 Task: Check the average views per listing of hiking trails in the last 5 years.
Action: Mouse moved to (1086, 249)
Screenshot: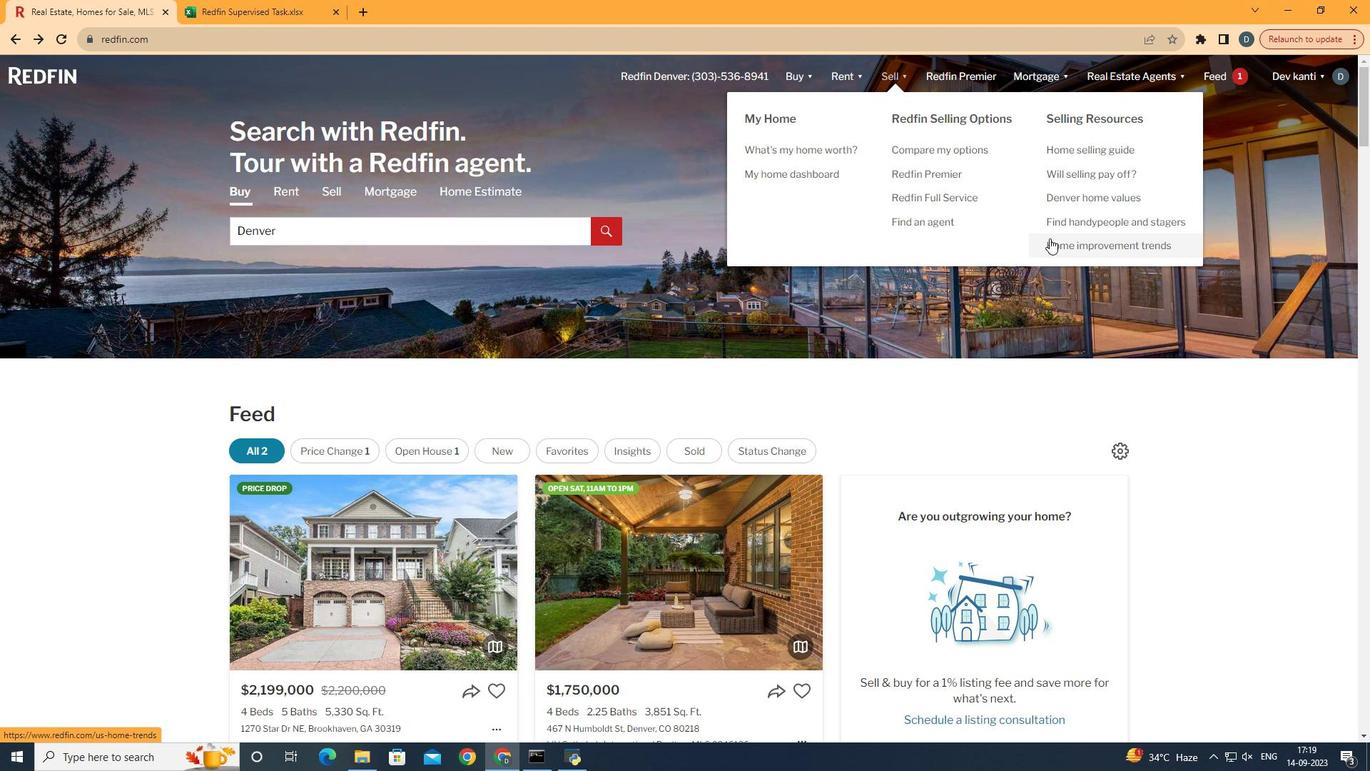 
Action: Mouse pressed left at (1086, 249)
Screenshot: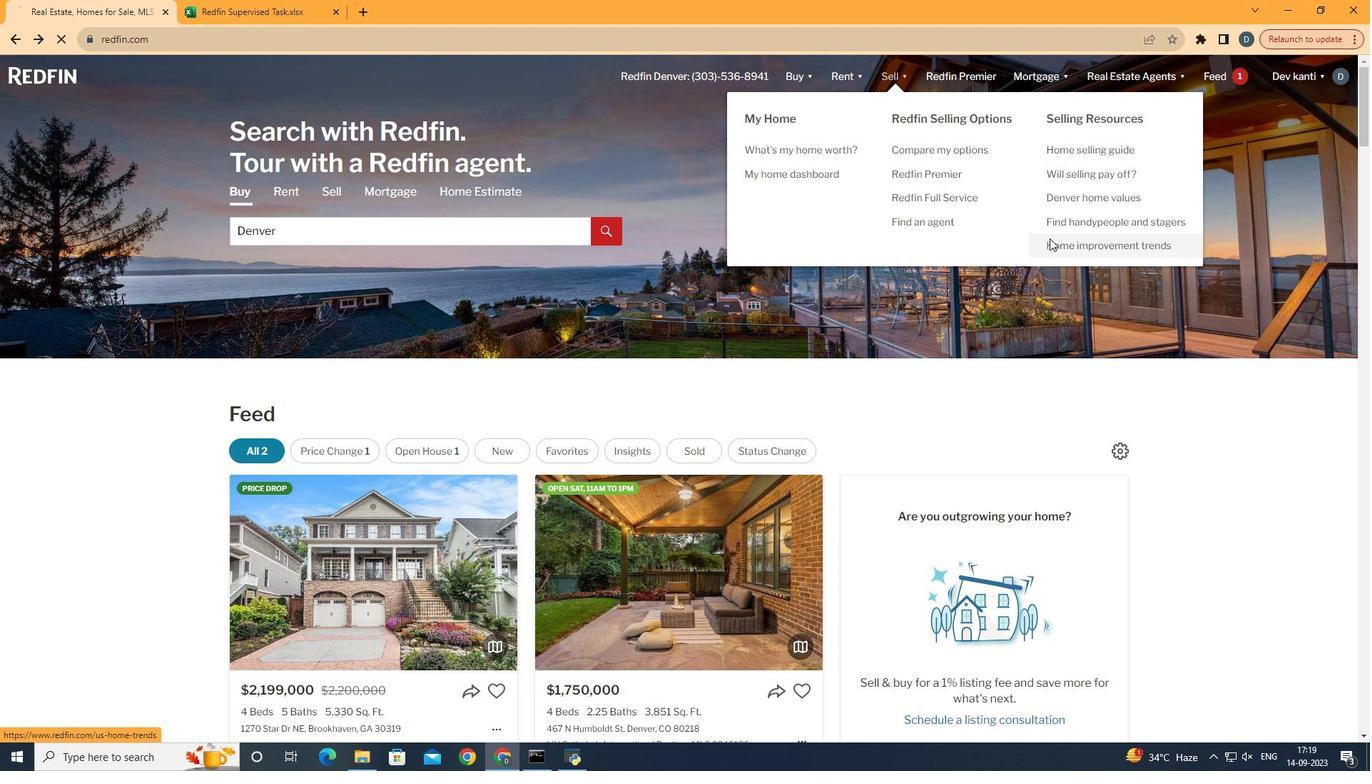 
Action: Mouse moved to (332, 279)
Screenshot: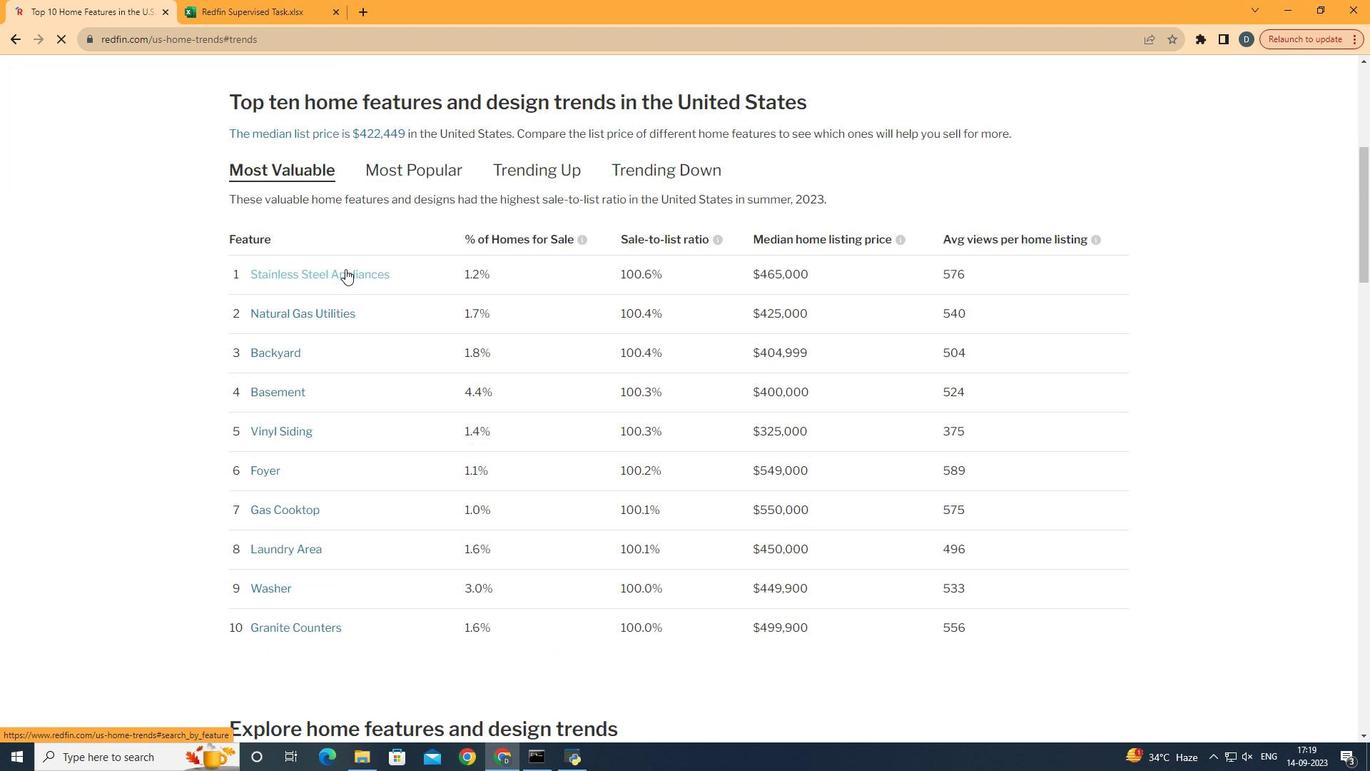 
Action: Mouse pressed left at (332, 279)
Screenshot: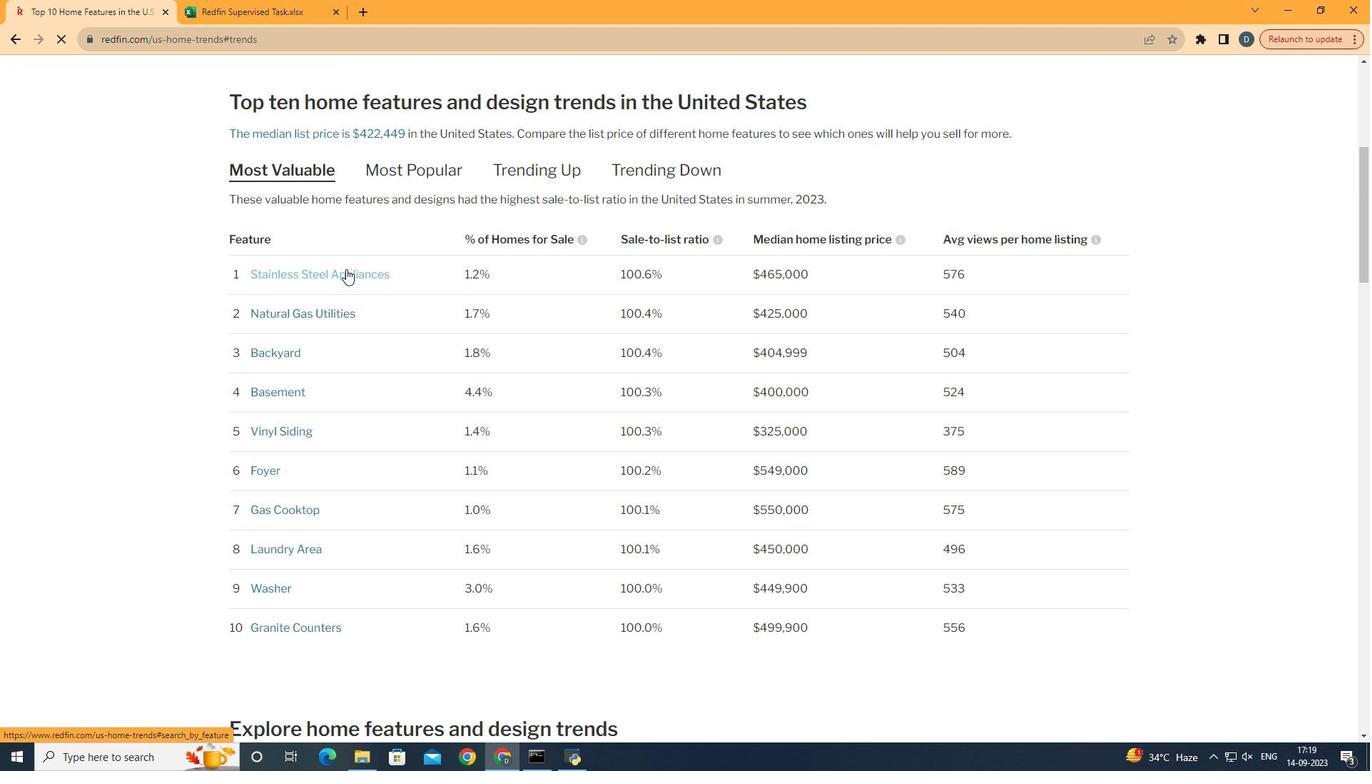
Action: Mouse moved to (486, 386)
Screenshot: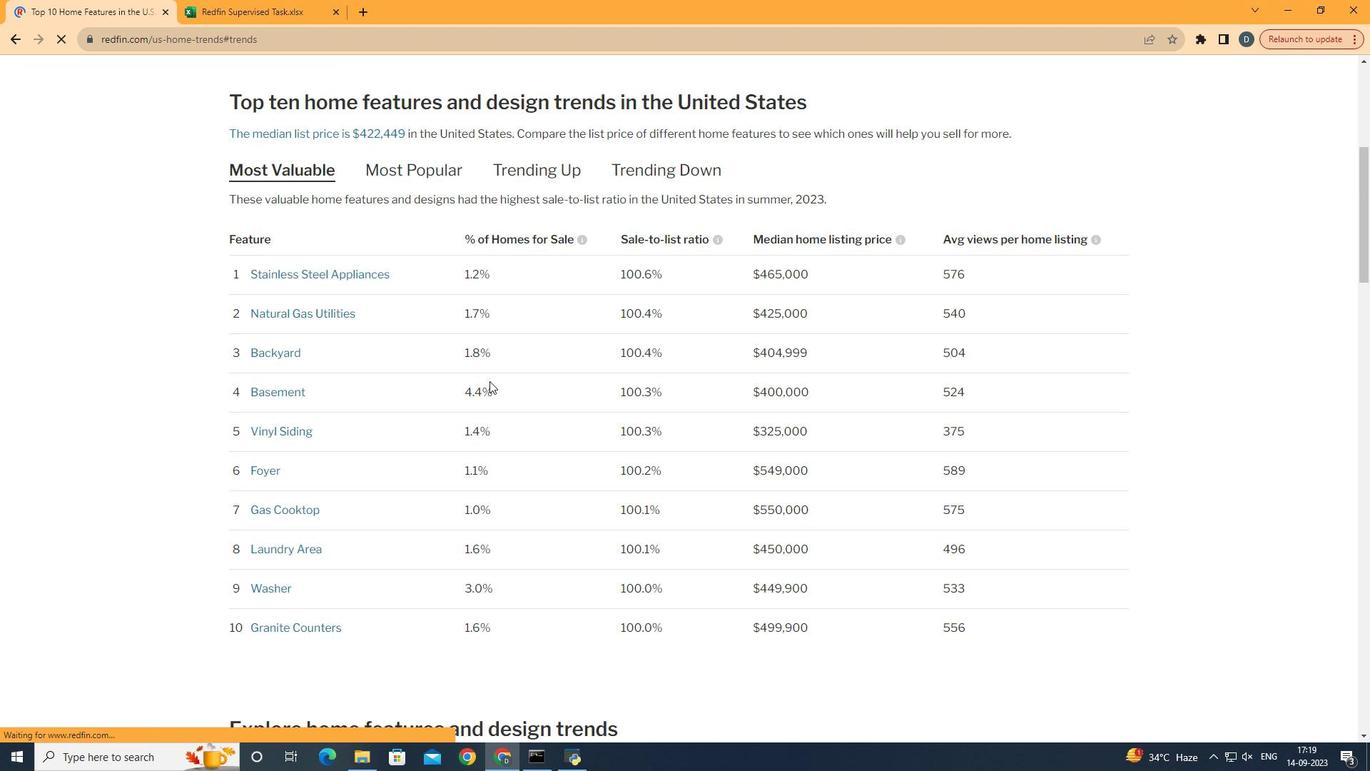 
Action: Mouse scrolled (486, 386) with delta (0, 0)
Screenshot: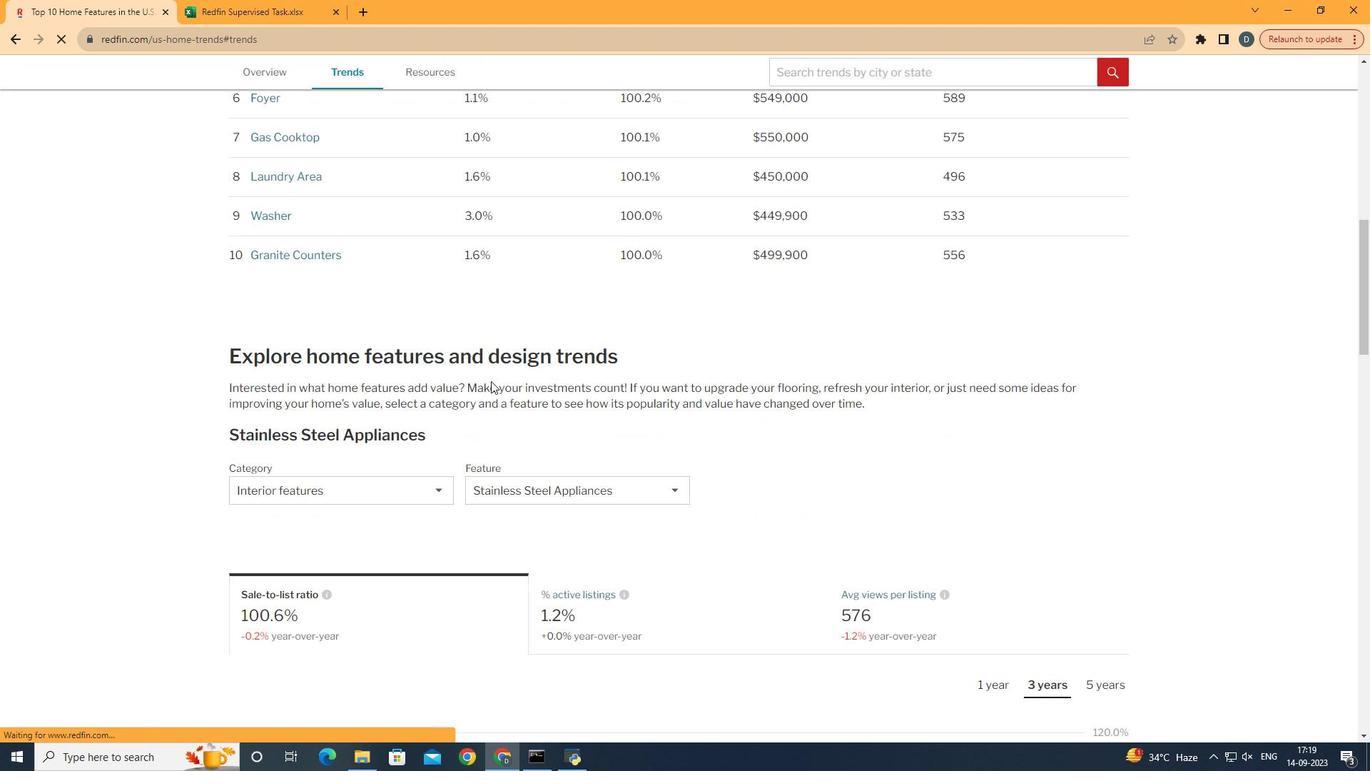 
Action: Mouse scrolled (486, 386) with delta (0, 0)
Screenshot: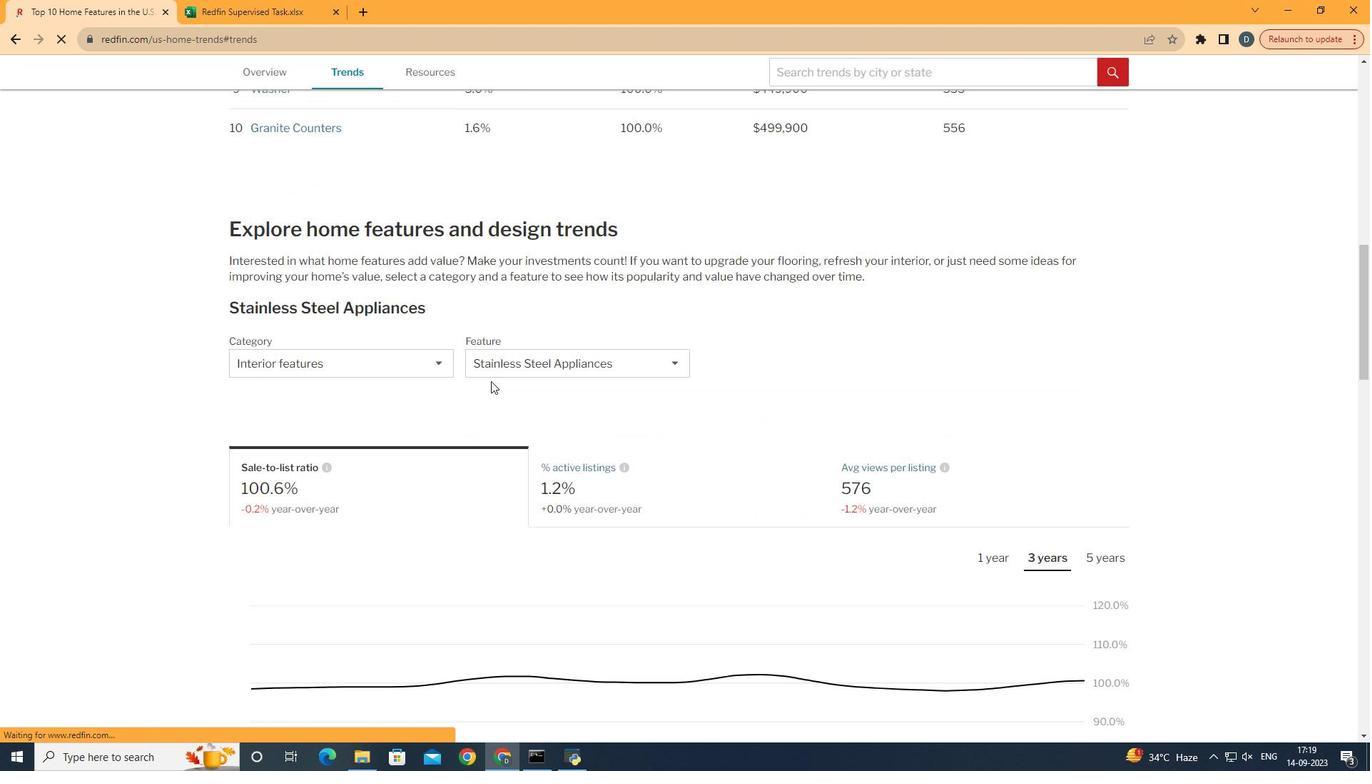 
Action: Mouse scrolled (486, 386) with delta (0, 0)
Screenshot: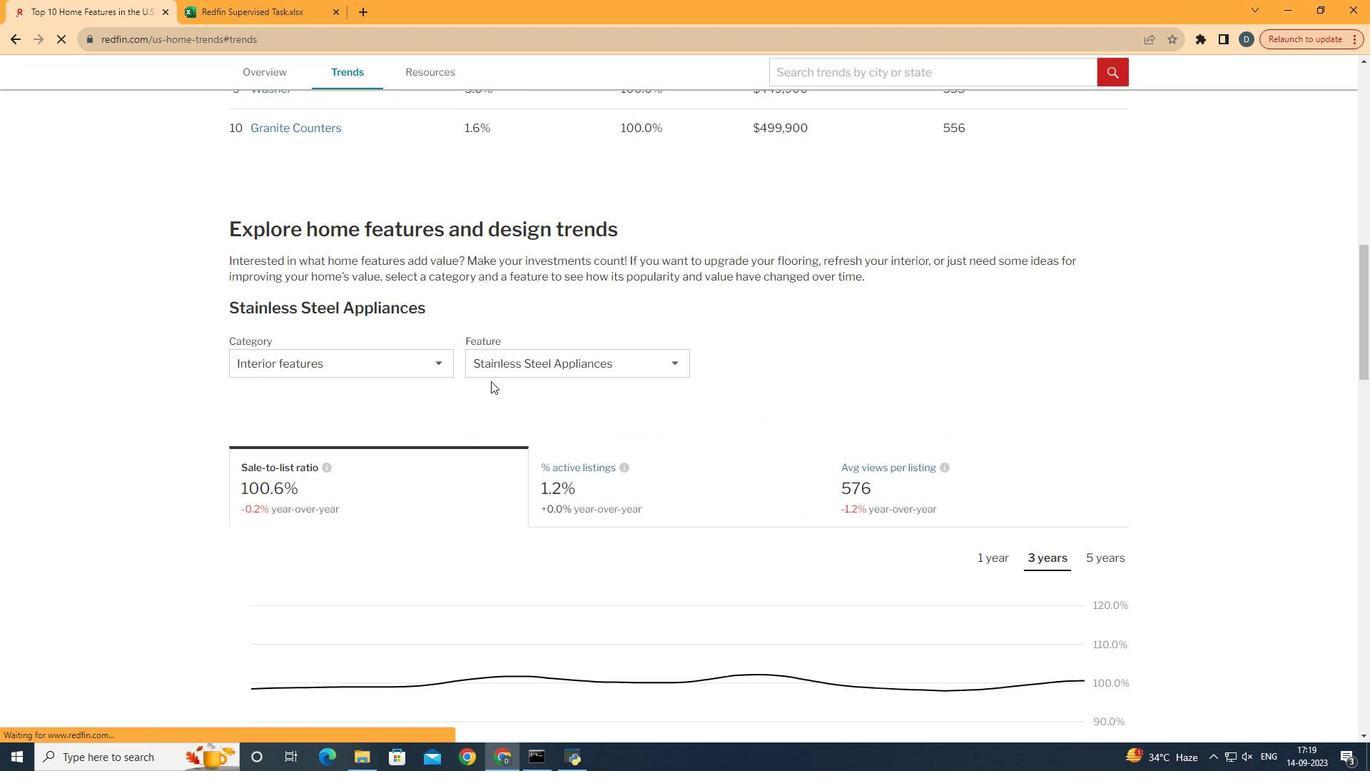 
Action: Mouse moved to (486, 386)
Screenshot: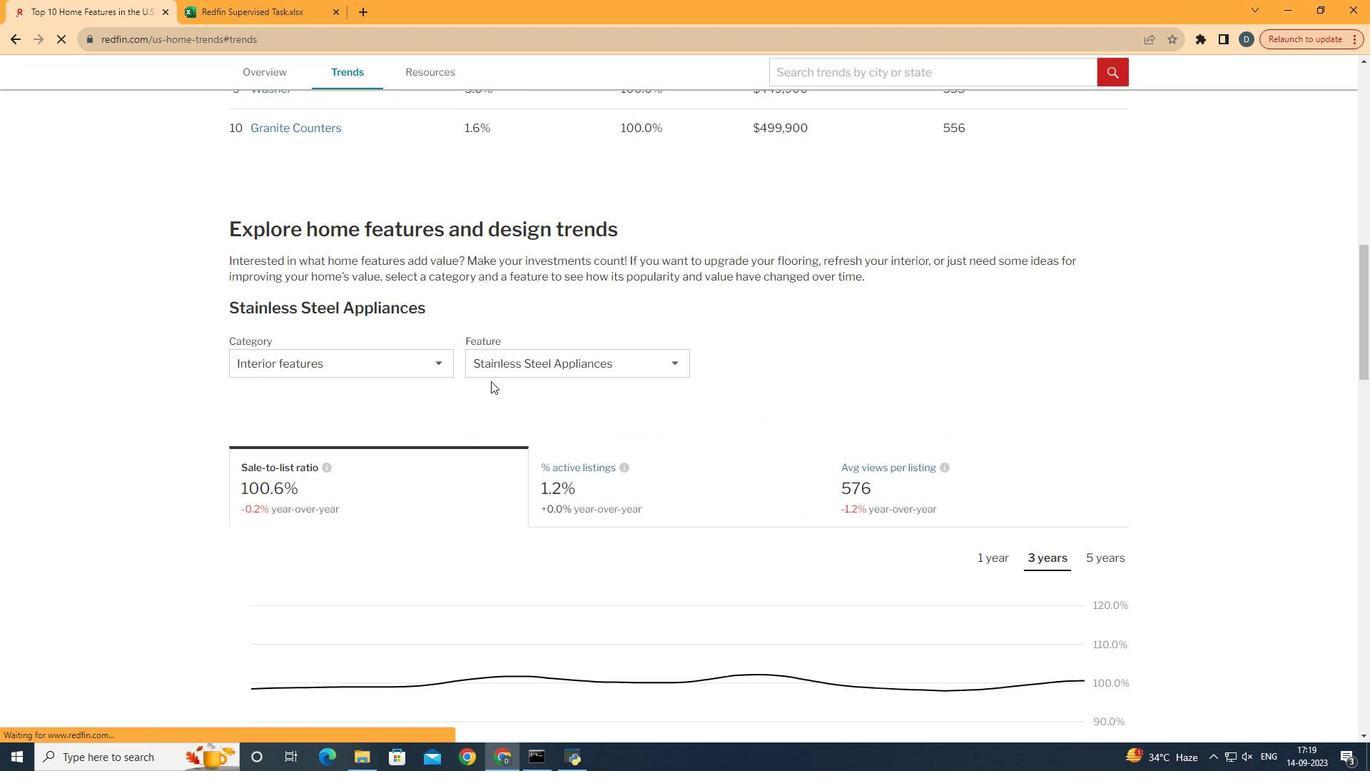 
Action: Mouse scrolled (486, 386) with delta (0, 0)
Screenshot: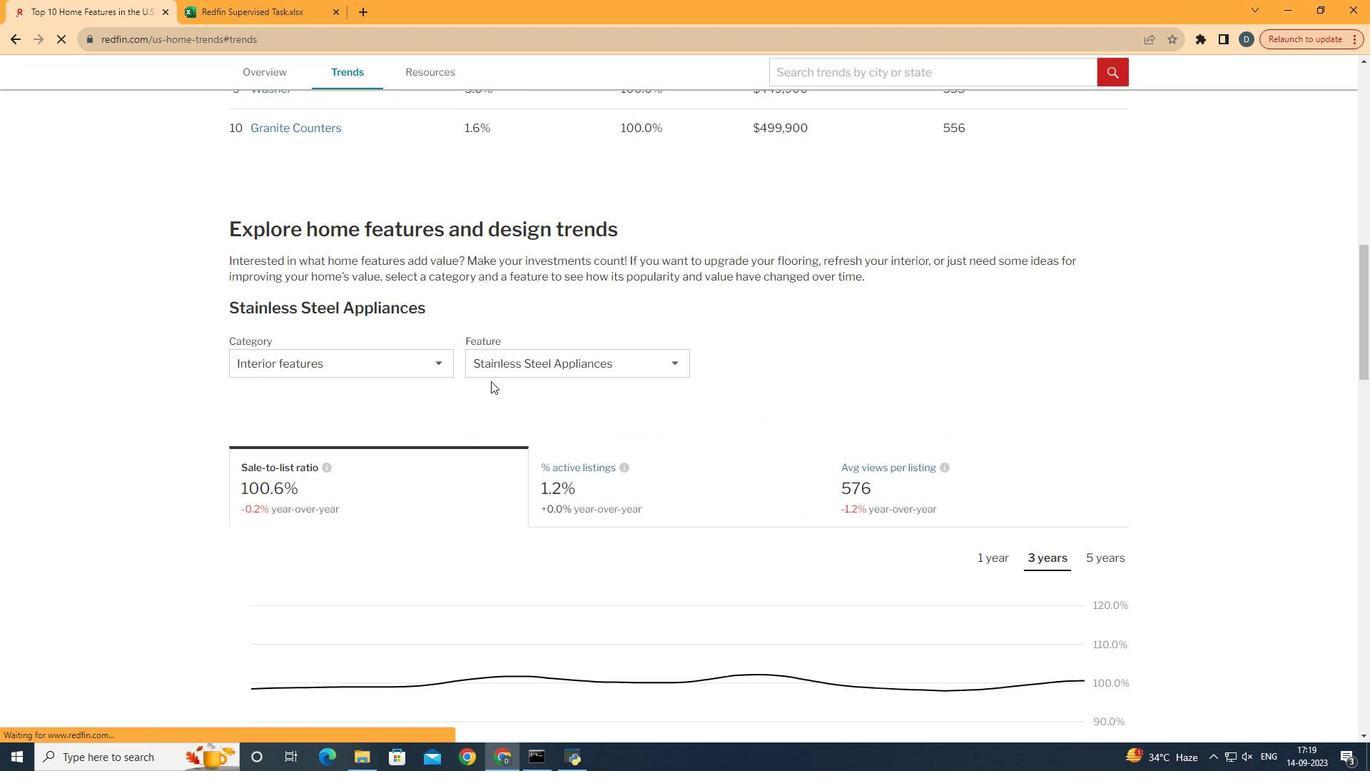 
Action: Mouse scrolled (486, 386) with delta (0, 0)
Screenshot: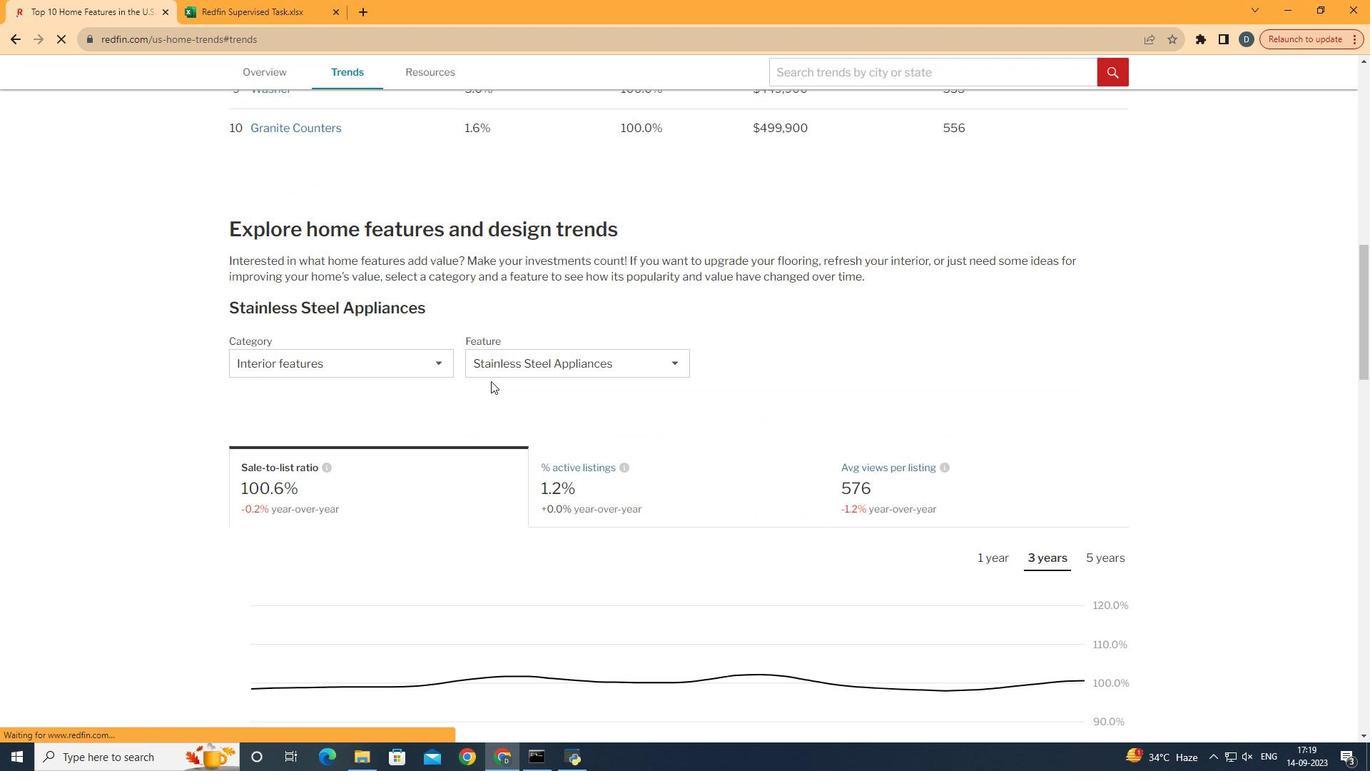 
Action: Mouse moved to (486, 386)
Screenshot: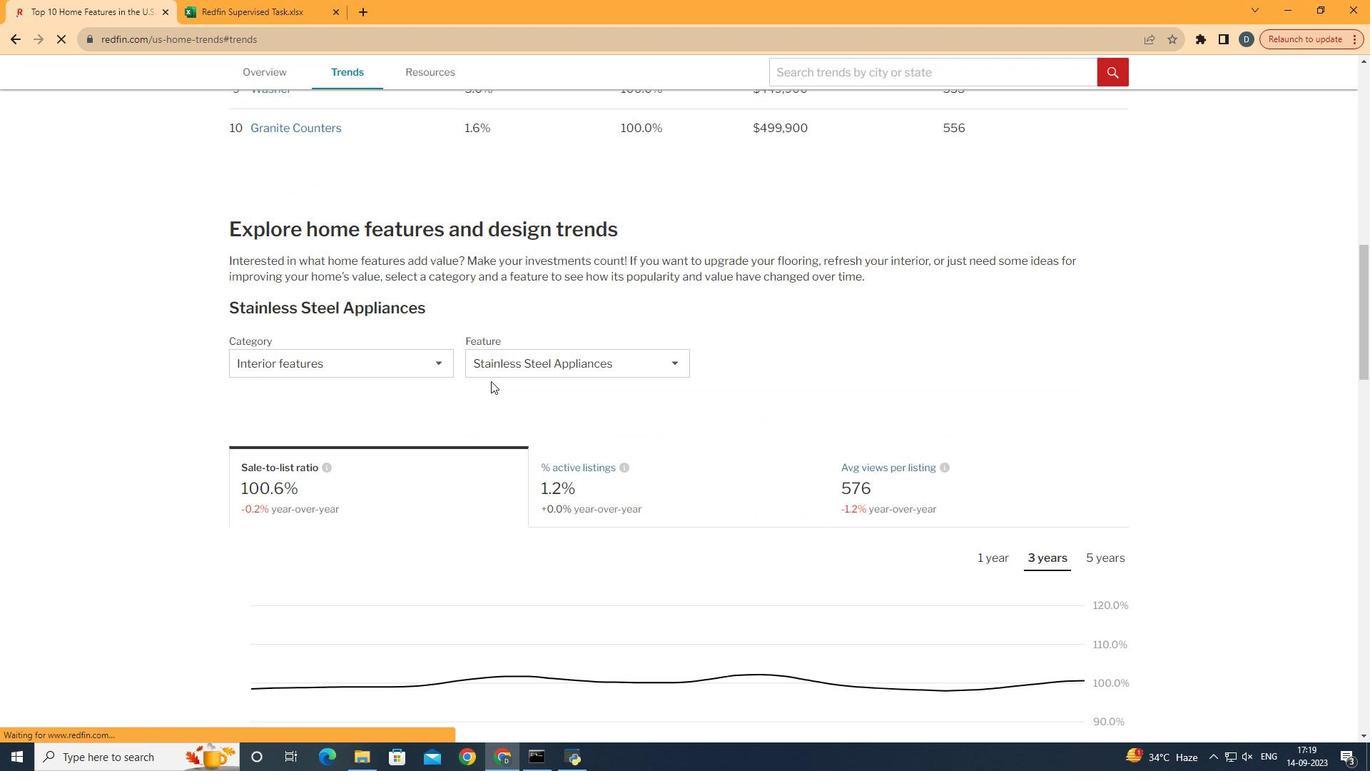 
Action: Mouse scrolled (486, 386) with delta (0, 0)
Screenshot: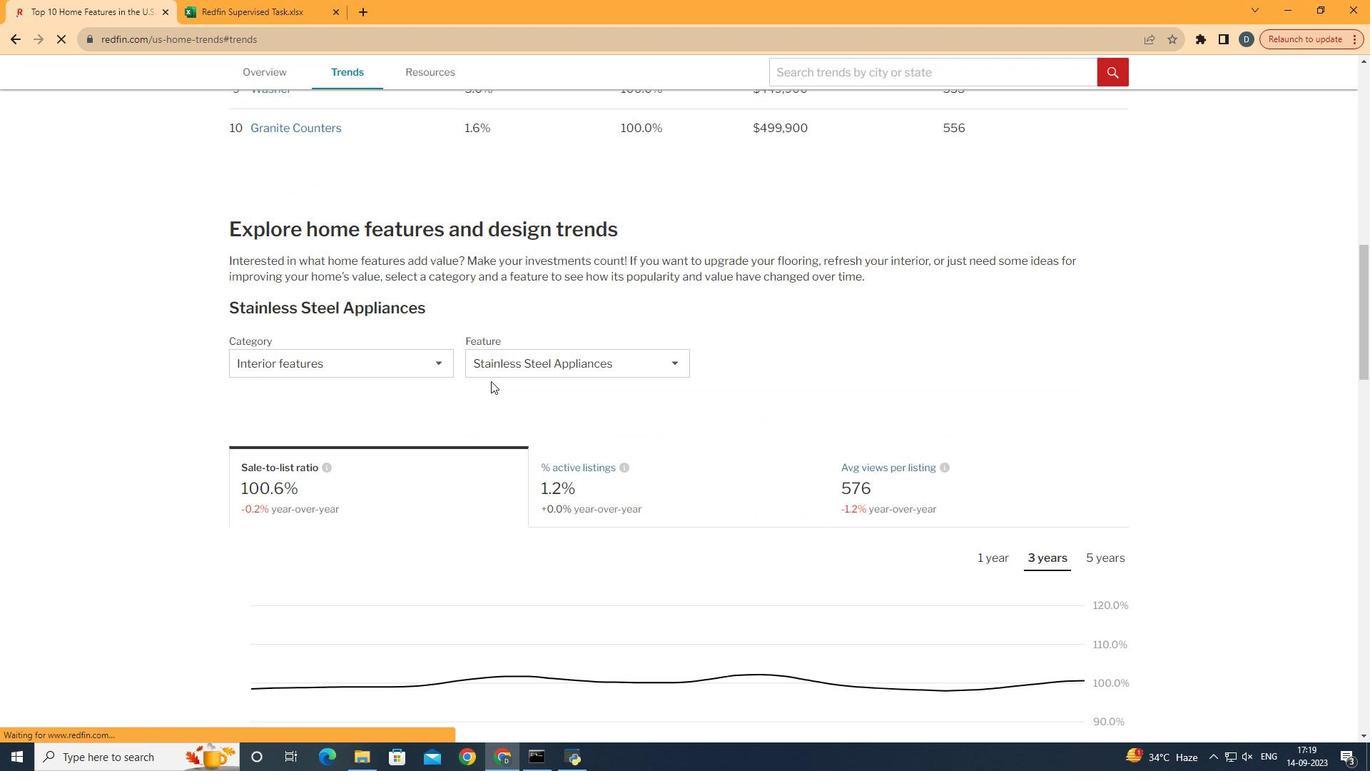
Action: Mouse scrolled (486, 386) with delta (0, 0)
Screenshot: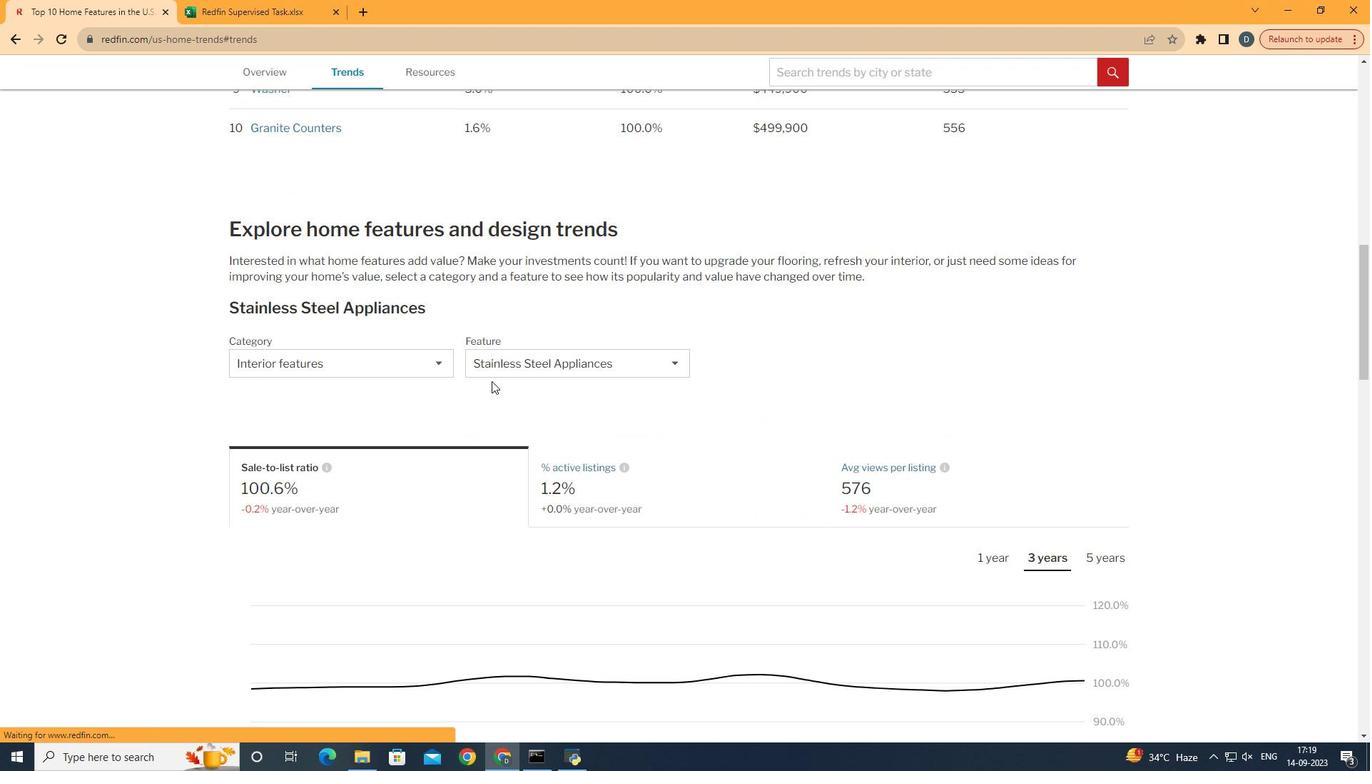 
Action: Mouse moved to (412, 374)
Screenshot: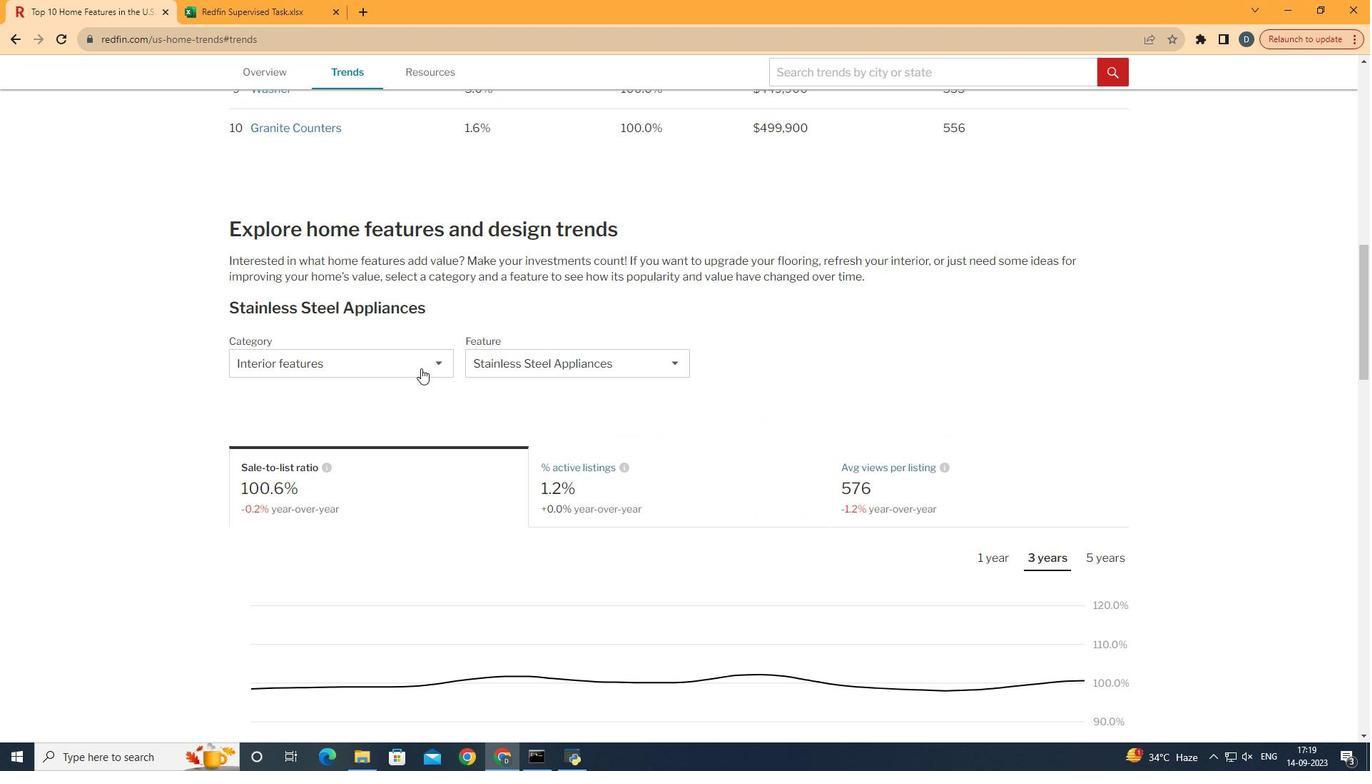 
Action: Mouse pressed left at (412, 374)
Screenshot: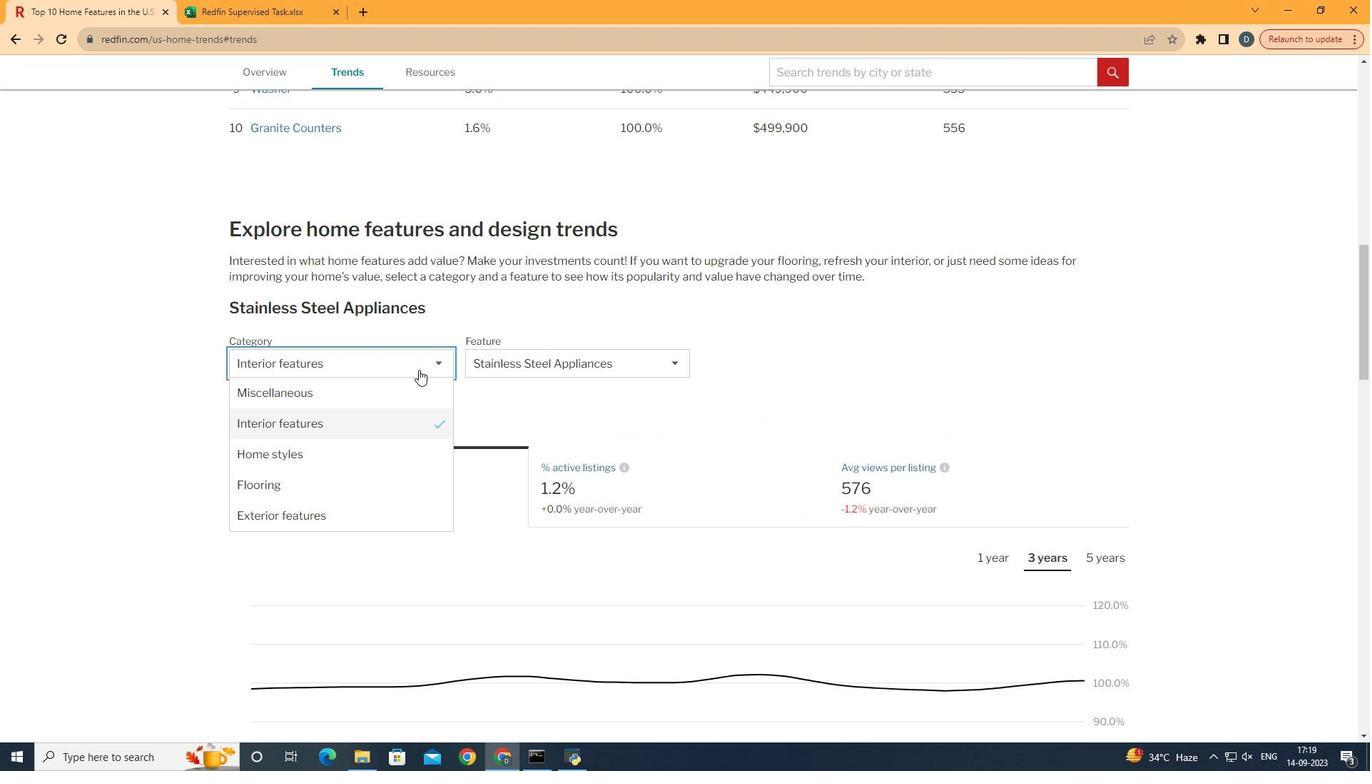 
Action: Mouse moved to (384, 511)
Screenshot: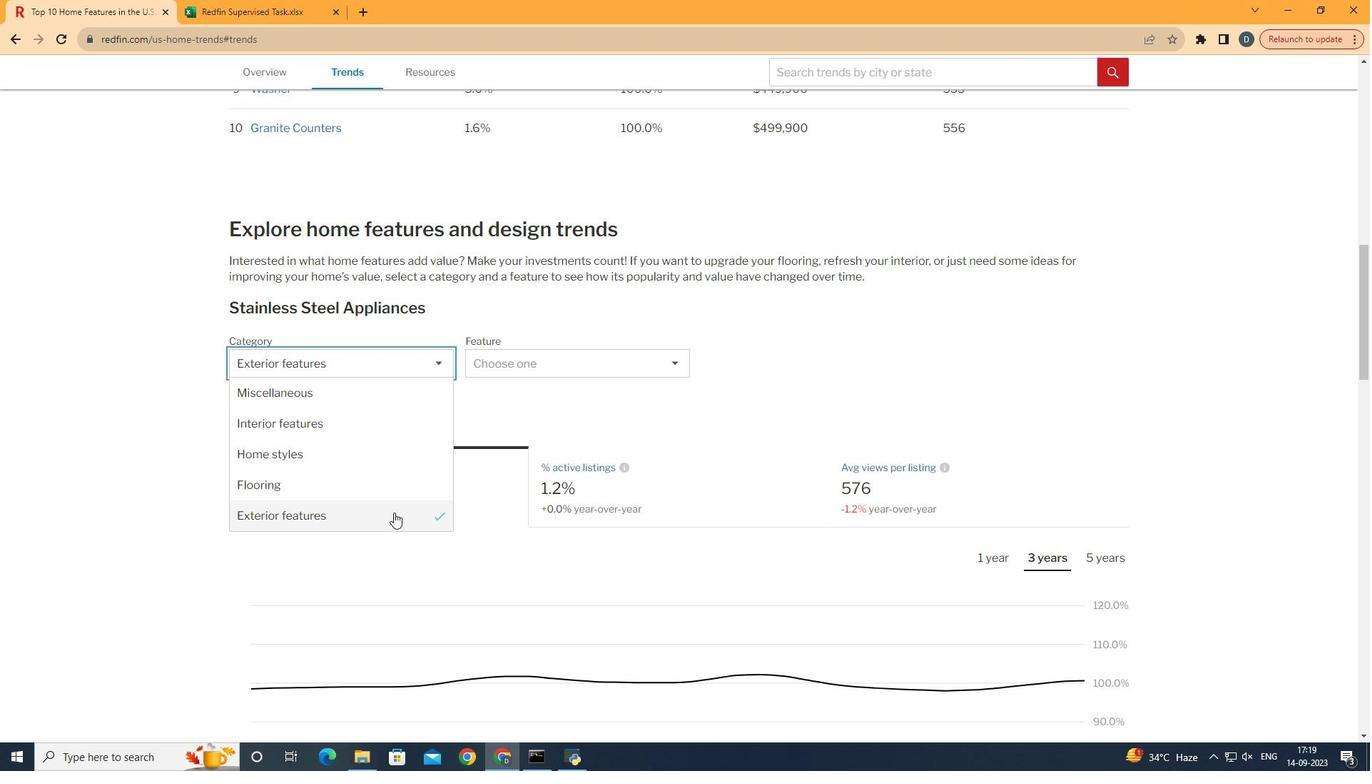 
Action: Mouse pressed left at (384, 511)
Screenshot: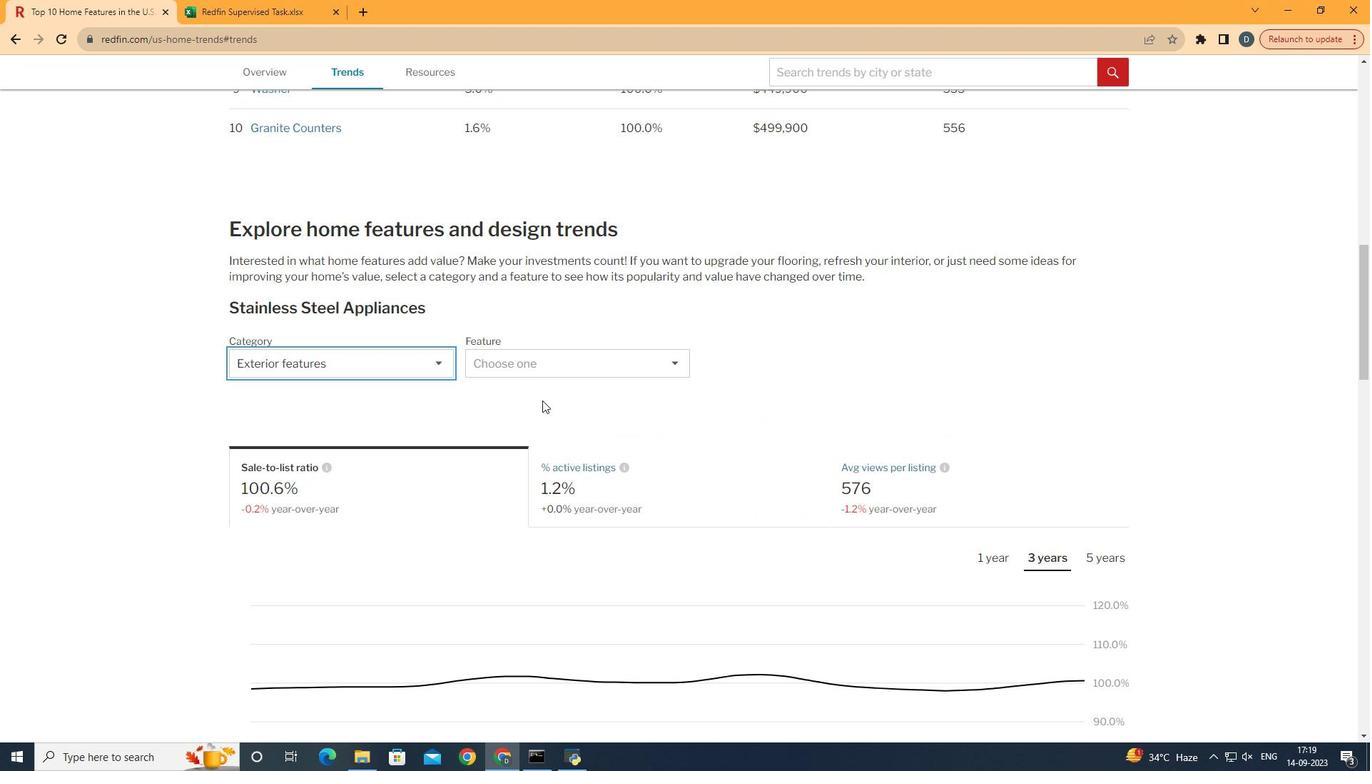 
Action: Mouse moved to (606, 367)
Screenshot: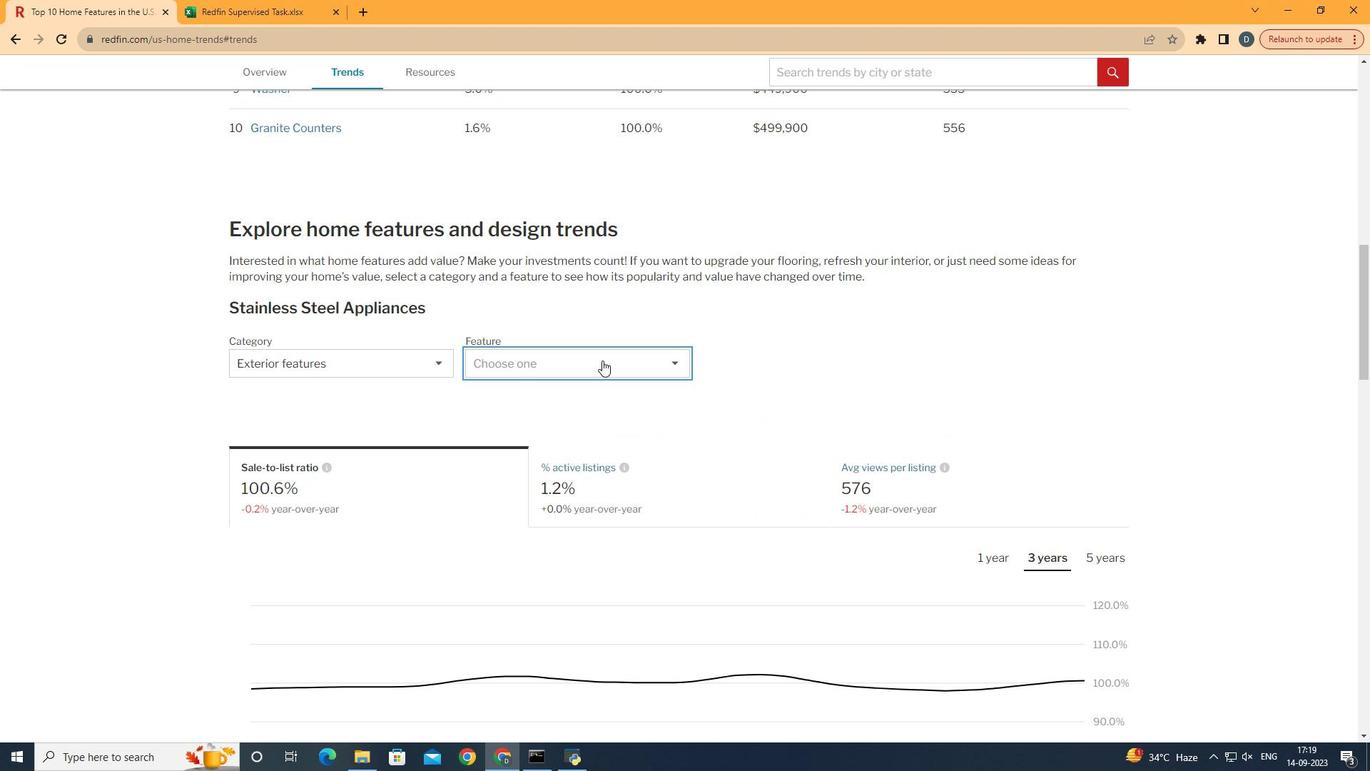 
Action: Mouse pressed left at (606, 367)
Screenshot: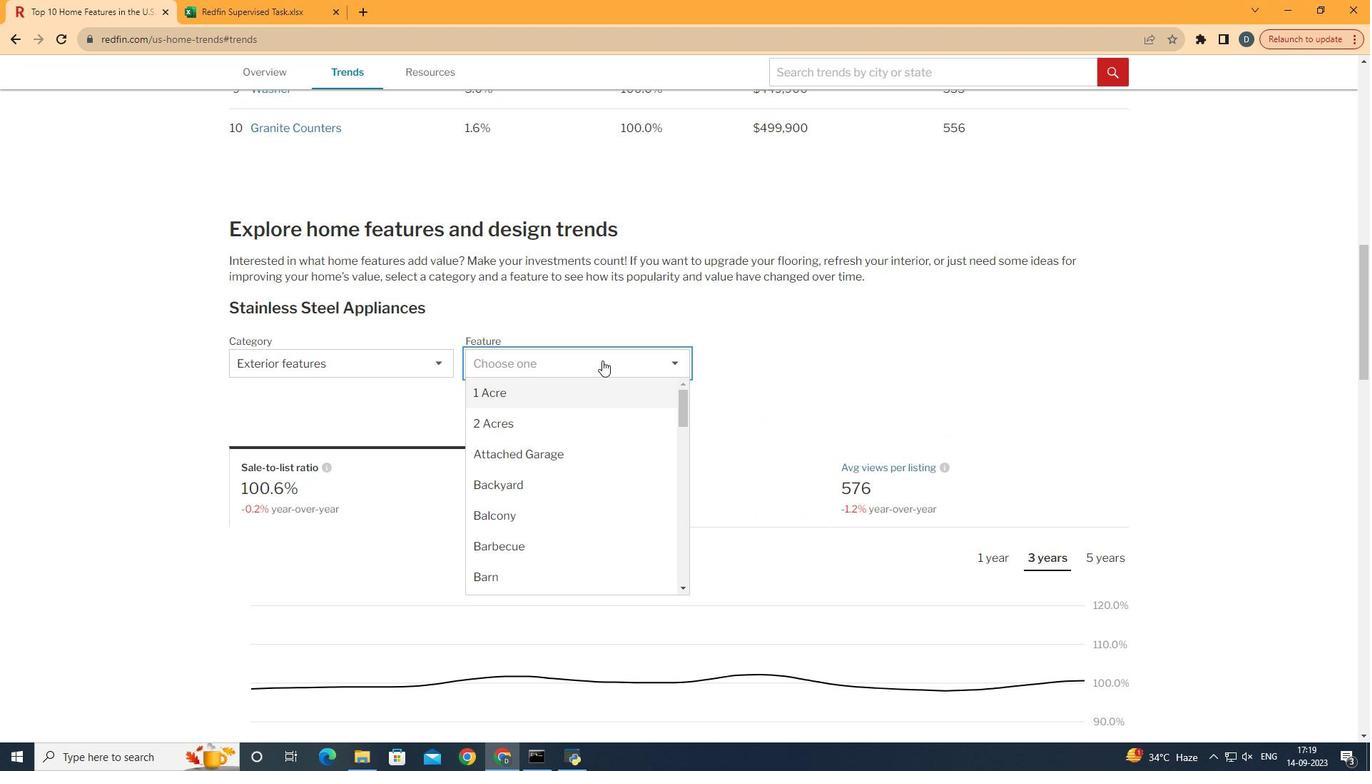
Action: Mouse moved to (632, 467)
Screenshot: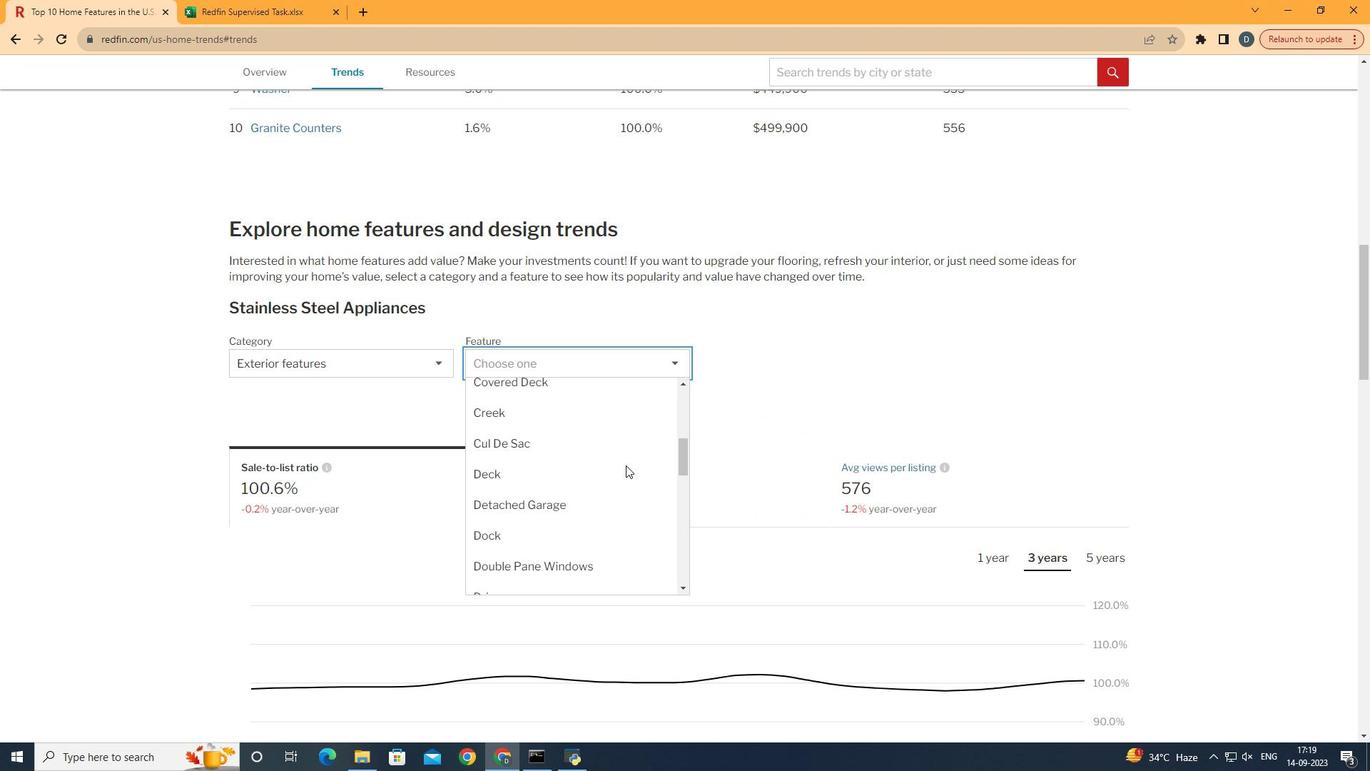 
Action: Mouse scrolled (632, 466) with delta (0, 0)
Screenshot: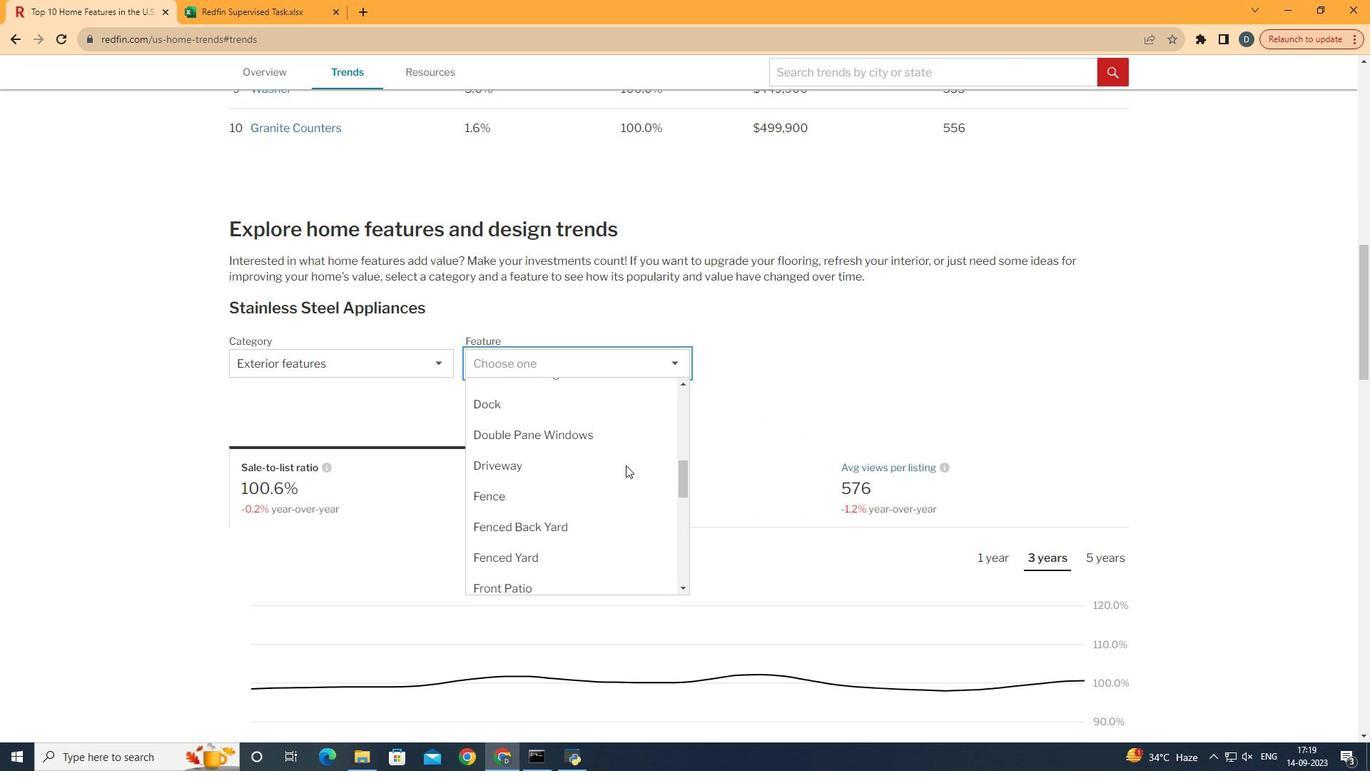 
Action: Mouse scrolled (632, 466) with delta (0, 0)
Screenshot: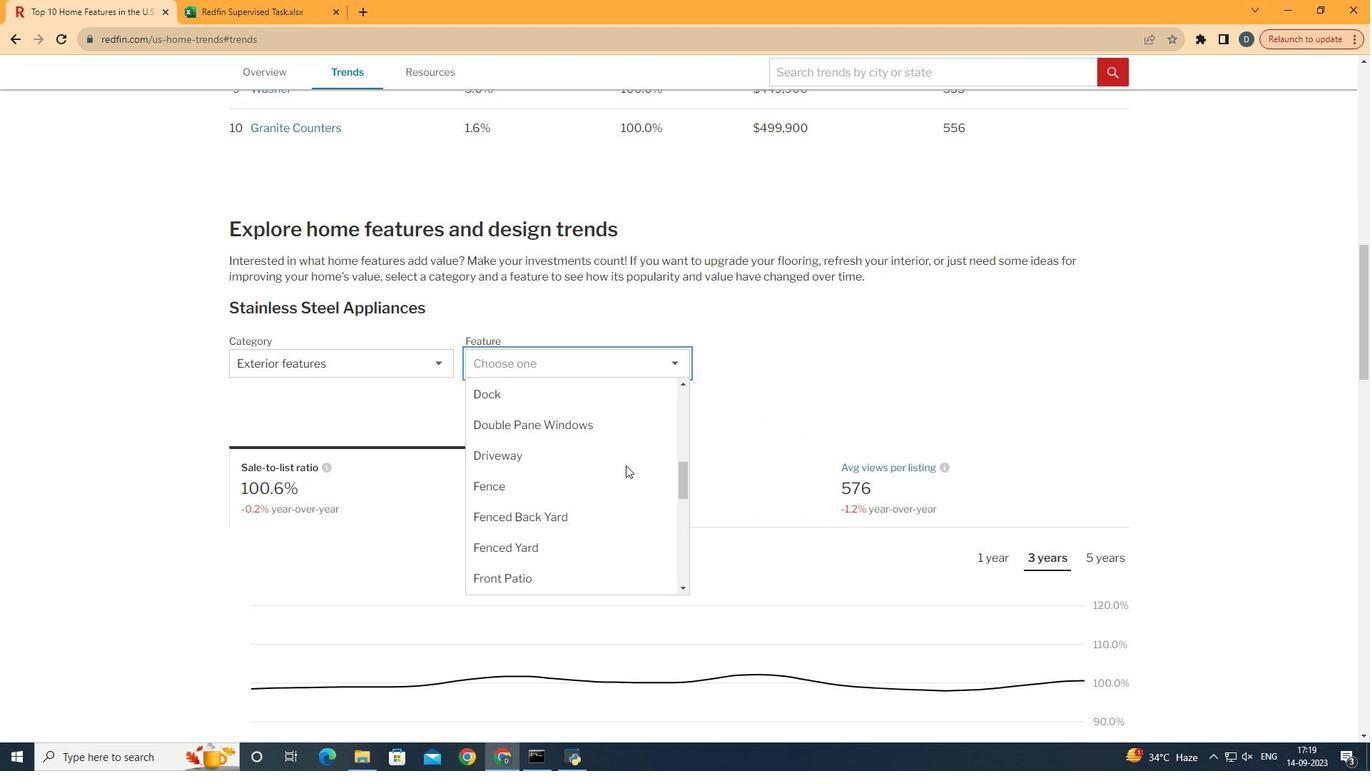 
Action: Mouse scrolled (632, 466) with delta (0, 0)
Screenshot: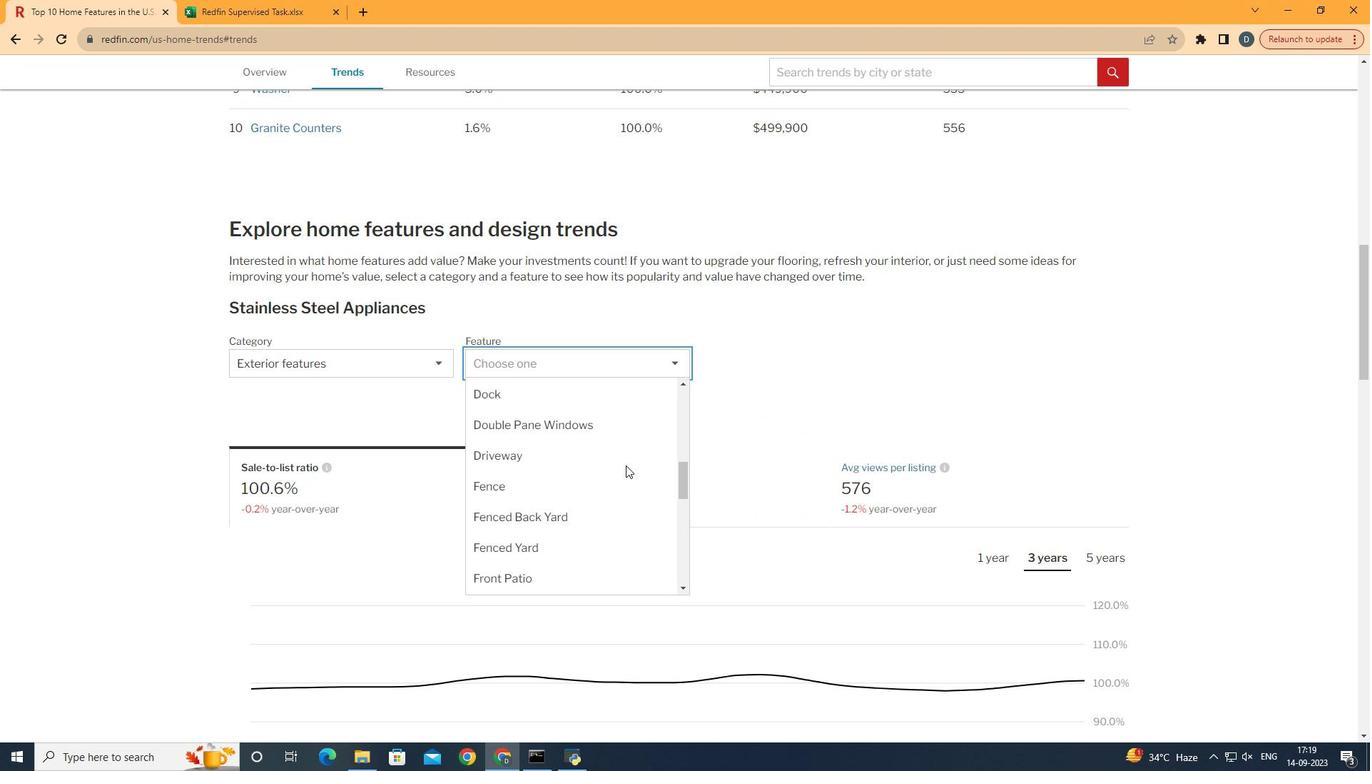 
Action: Mouse scrolled (632, 466) with delta (0, 0)
Screenshot: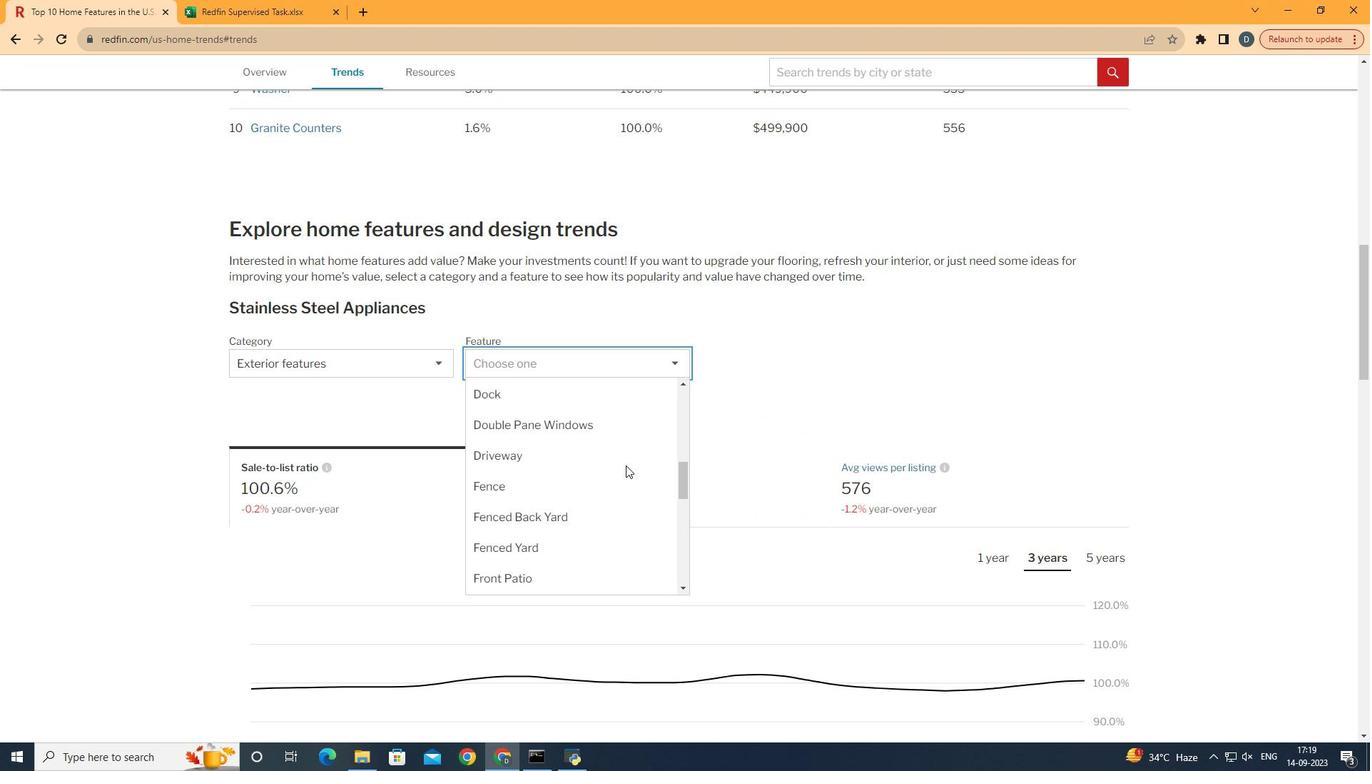 
Action: Mouse scrolled (632, 466) with delta (0, 0)
Screenshot: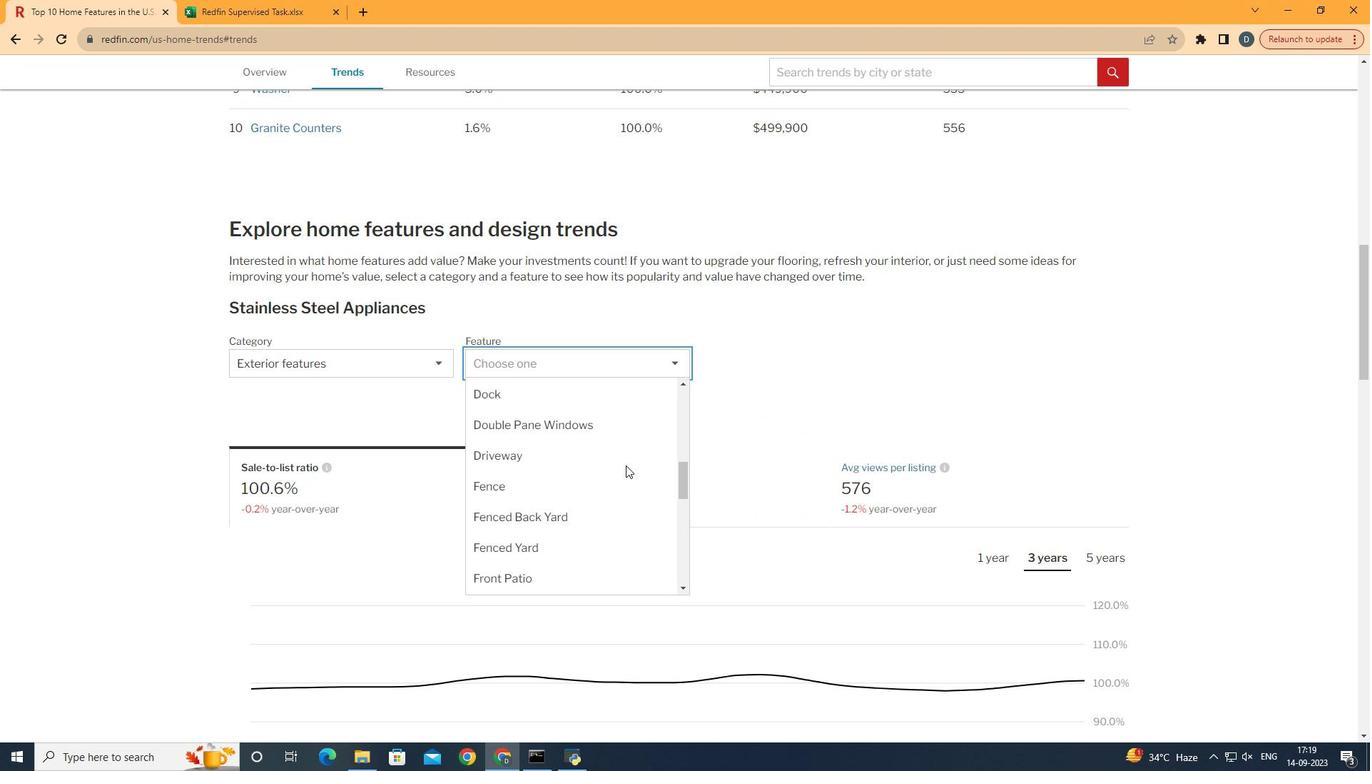 
Action: Mouse scrolled (632, 466) with delta (0, 0)
Screenshot: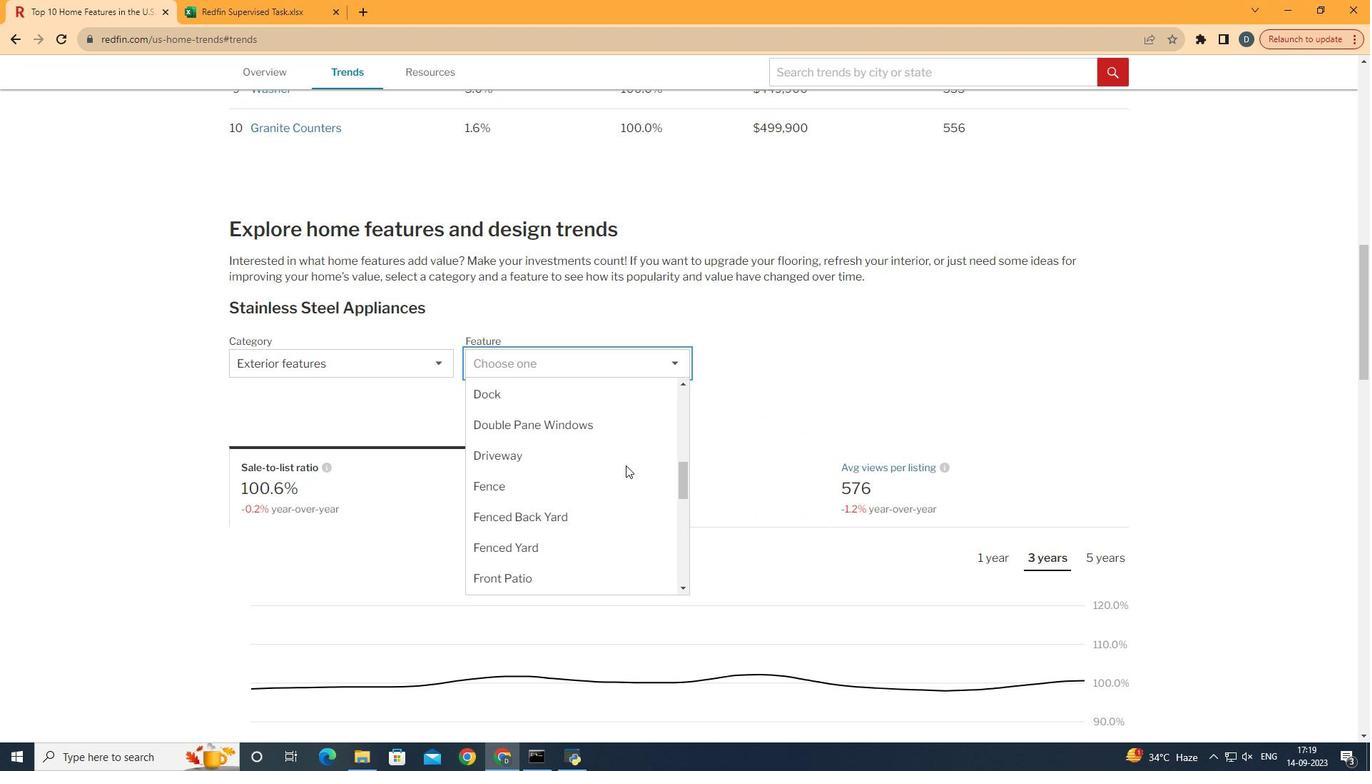 
Action: Mouse scrolled (632, 466) with delta (0, 0)
Screenshot: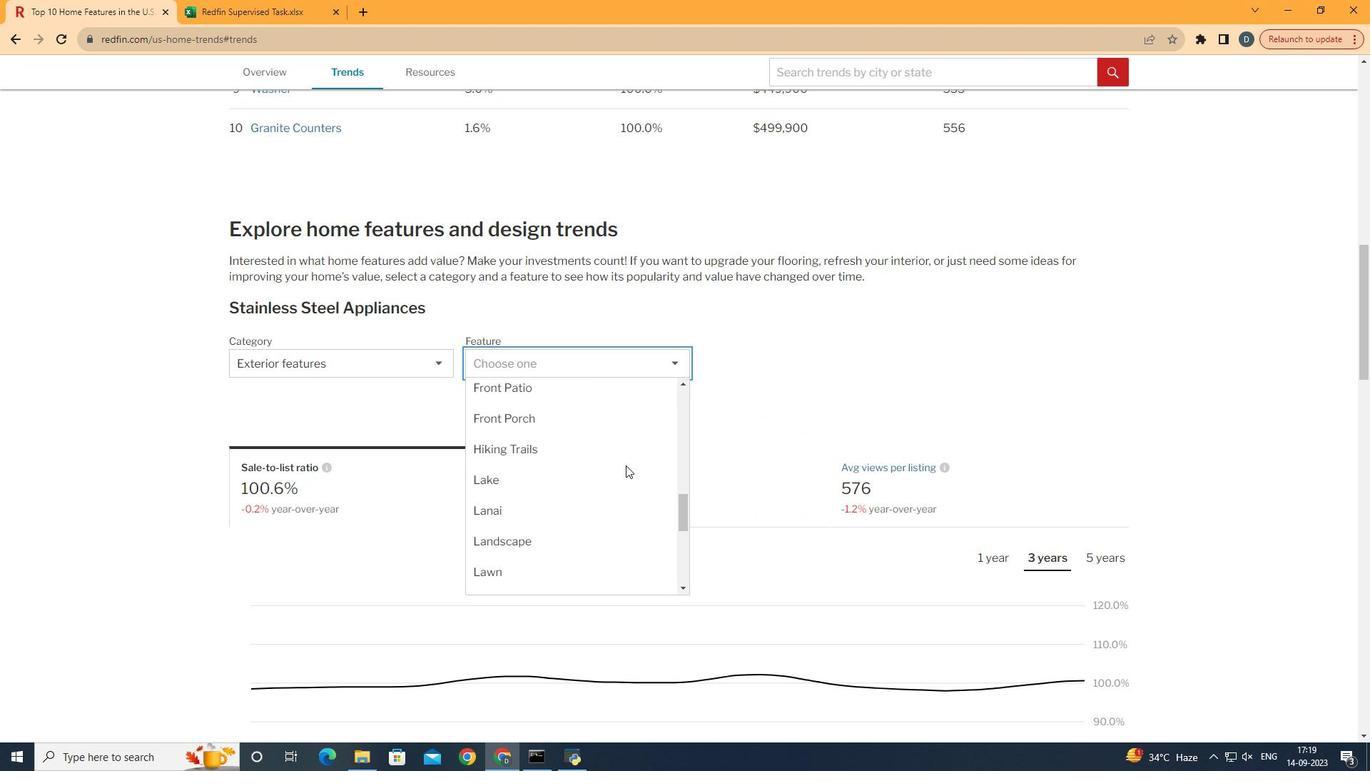 
Action: Mouse scrolled (632, 466) with delta (0, 0)
Screenshot: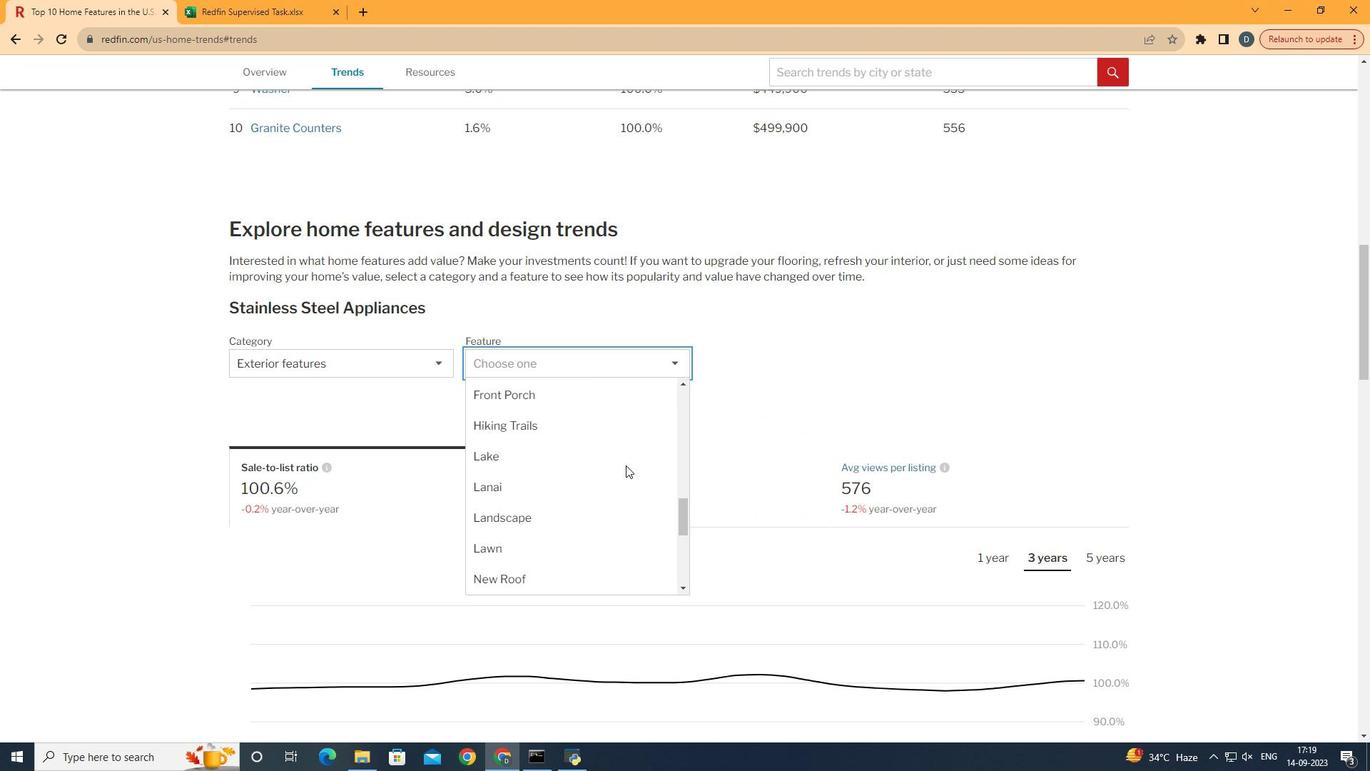
Action: Mouse scrolled (632, 466) with delta (0, 0)
Screenshot: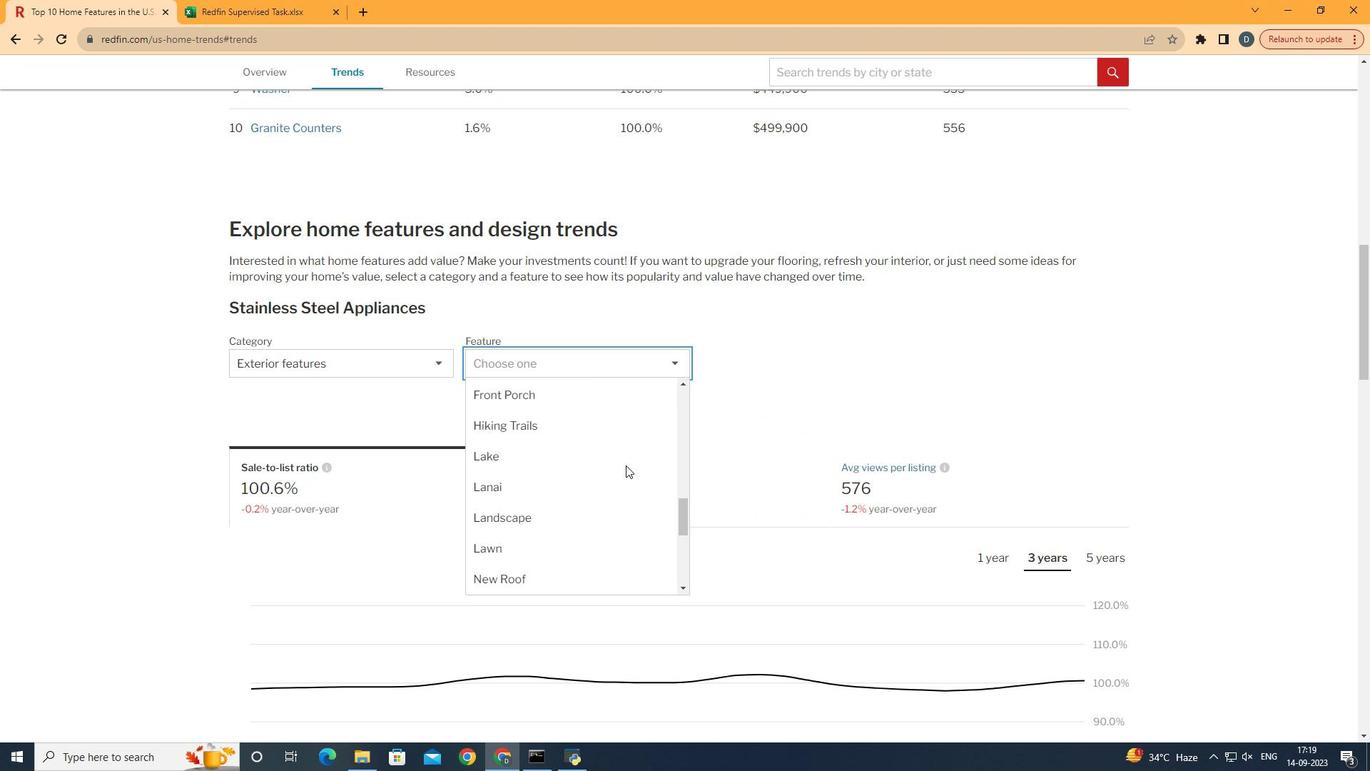 
Action: Mouse moved to (635, 419)
Screenshot: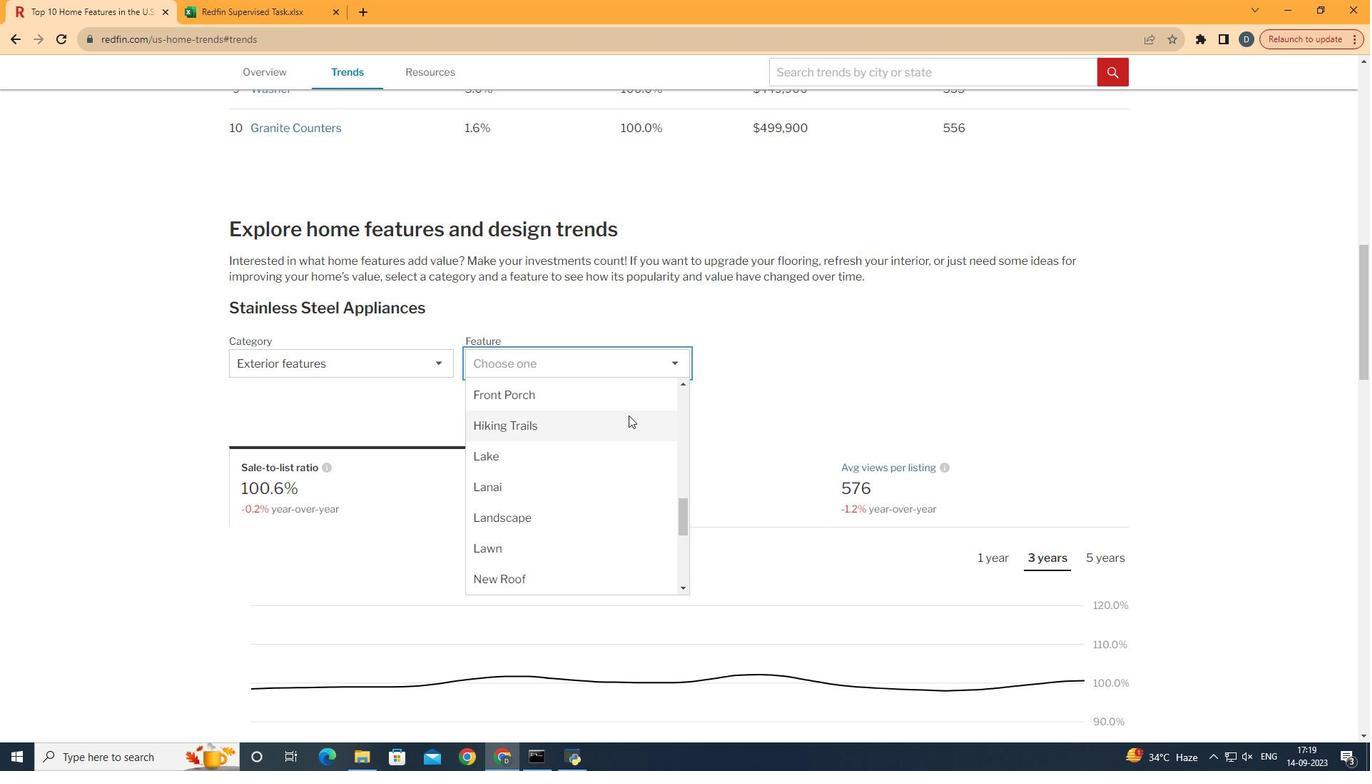 
Action: Mouse pressed left at (635, 419)
Screenshot: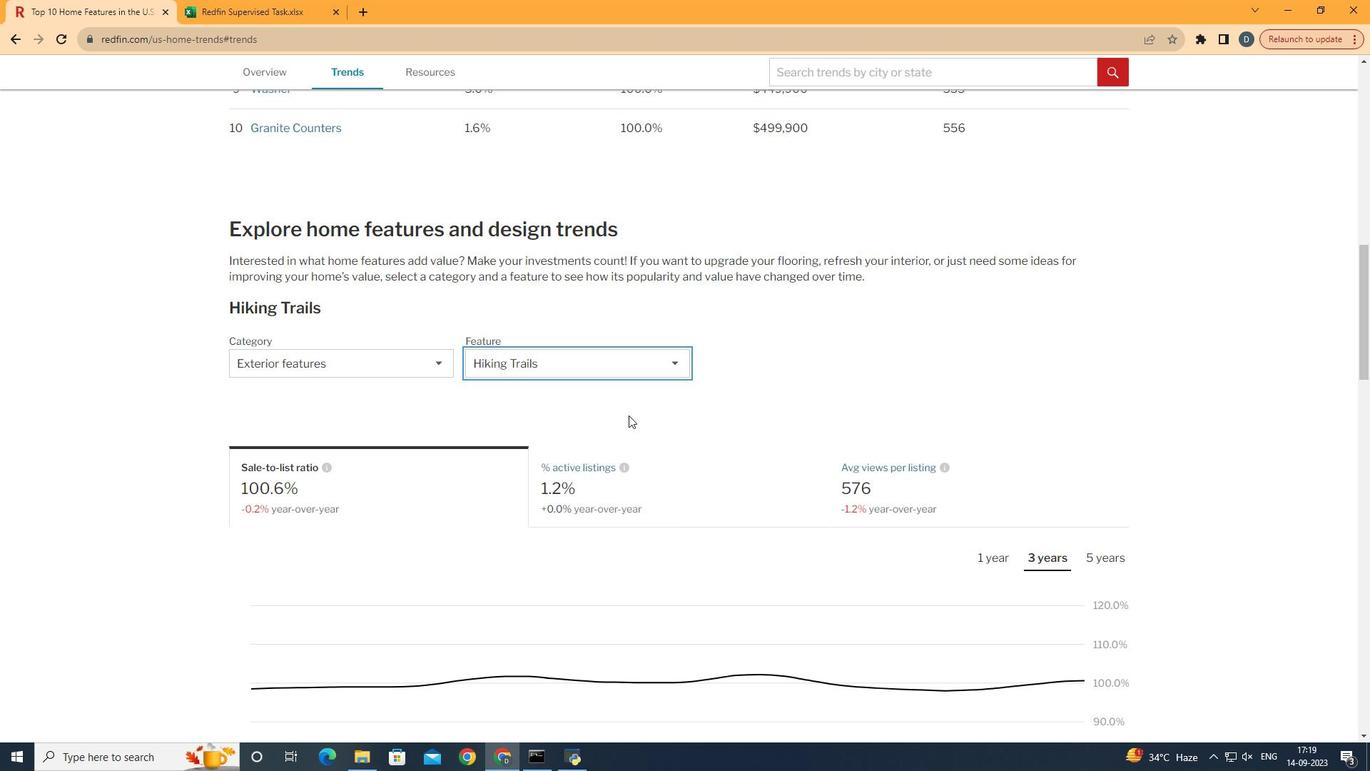 
Action: Mouse moved to (793, 352)
Screenshot: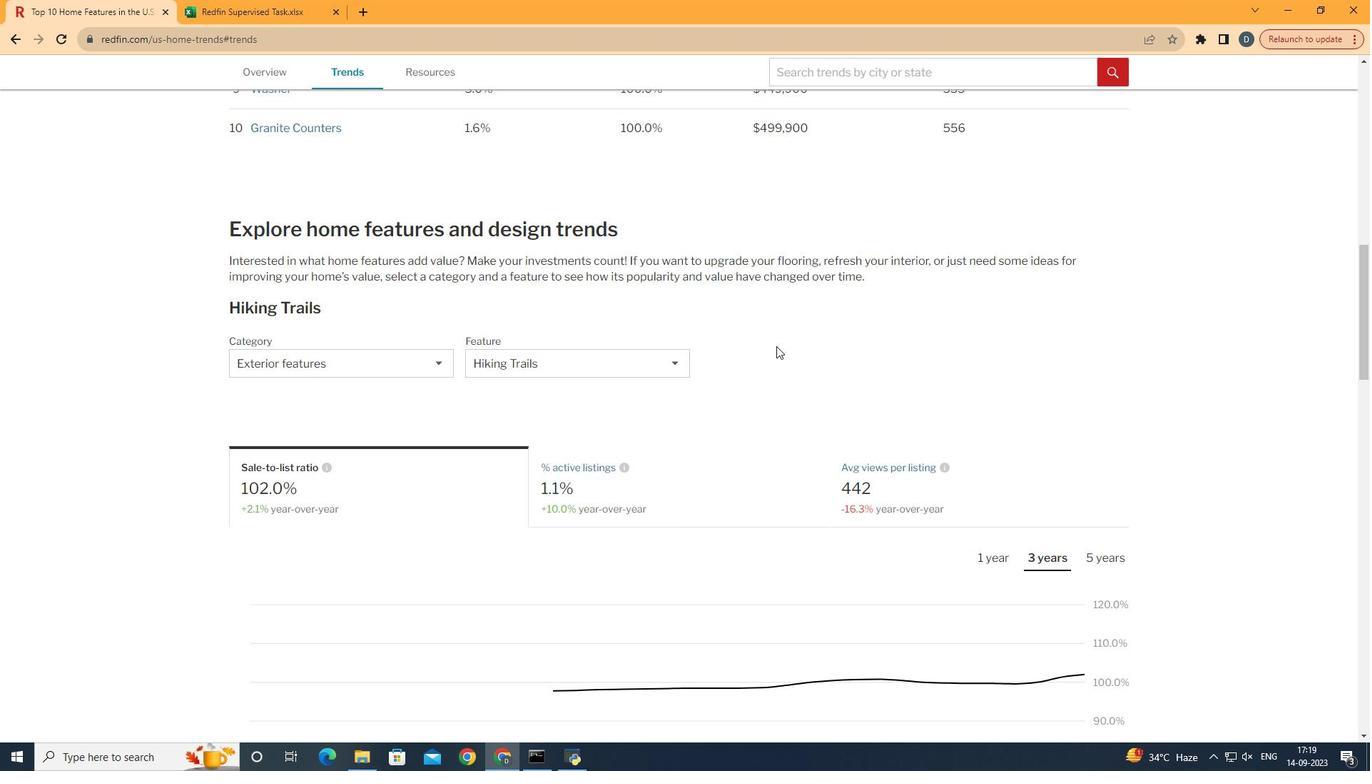 
Action: Mouse pressed left at (793, 352)
Screenshot: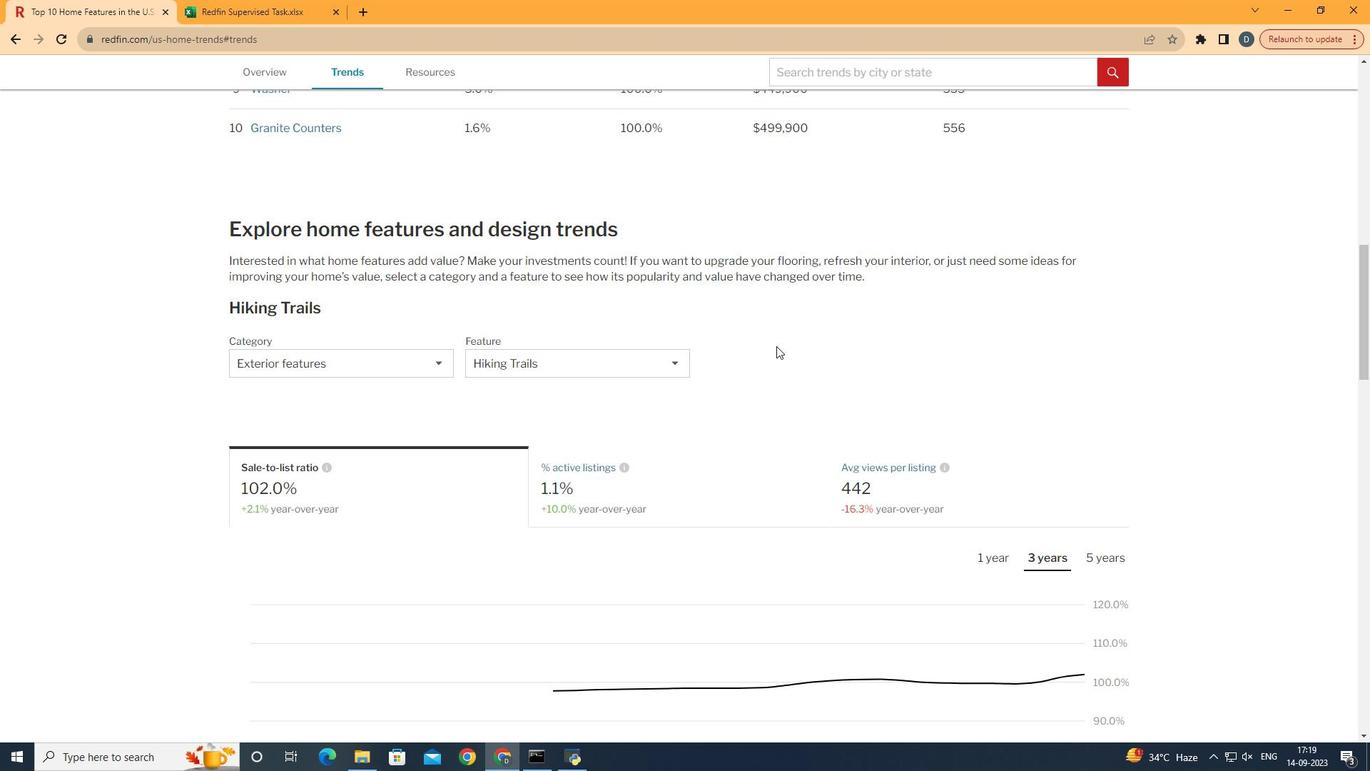 
Action: Mouse scrolled (793, 352) with delta (0, 0)
Screenshot: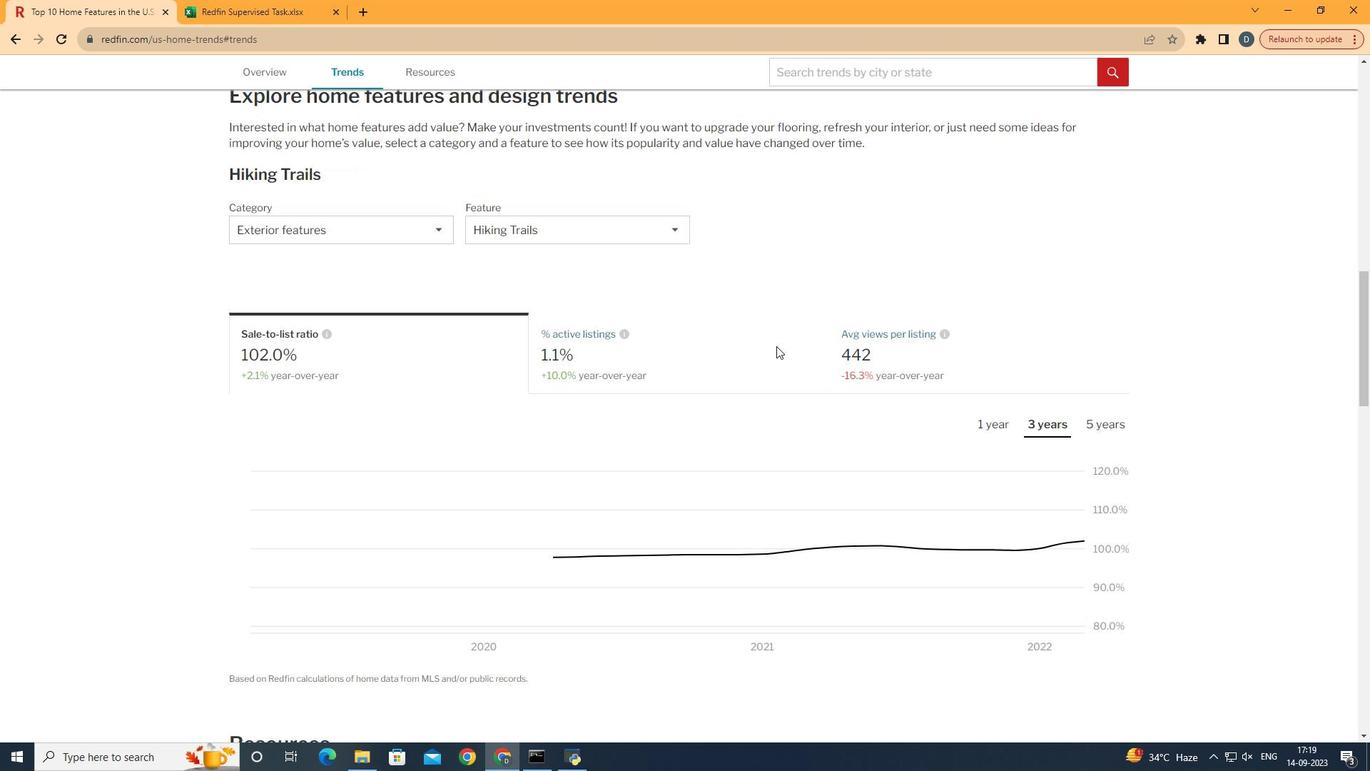 
Action: Mouse scrolled (793, 352) with delta (0, 0)
Screenshot: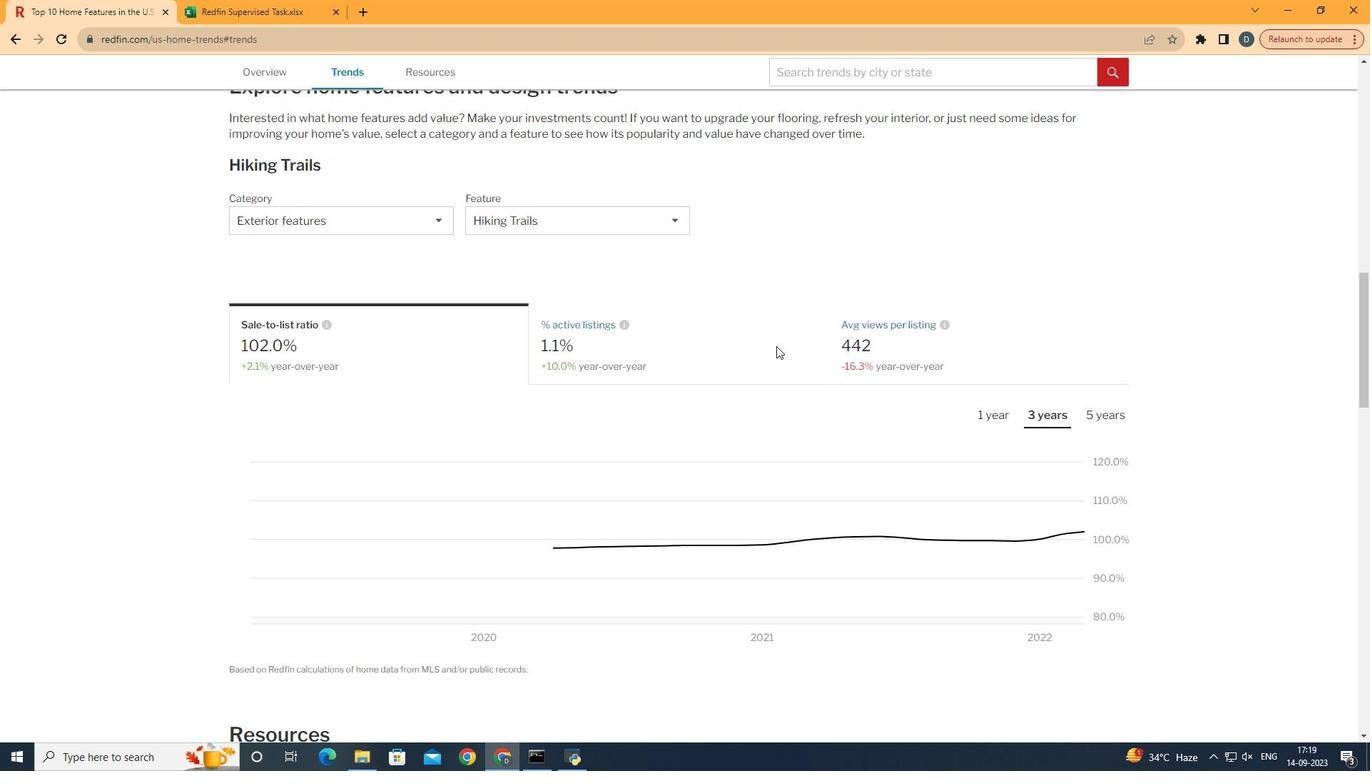 
Action: Mouse moved to (1116, 331)
Screenshot: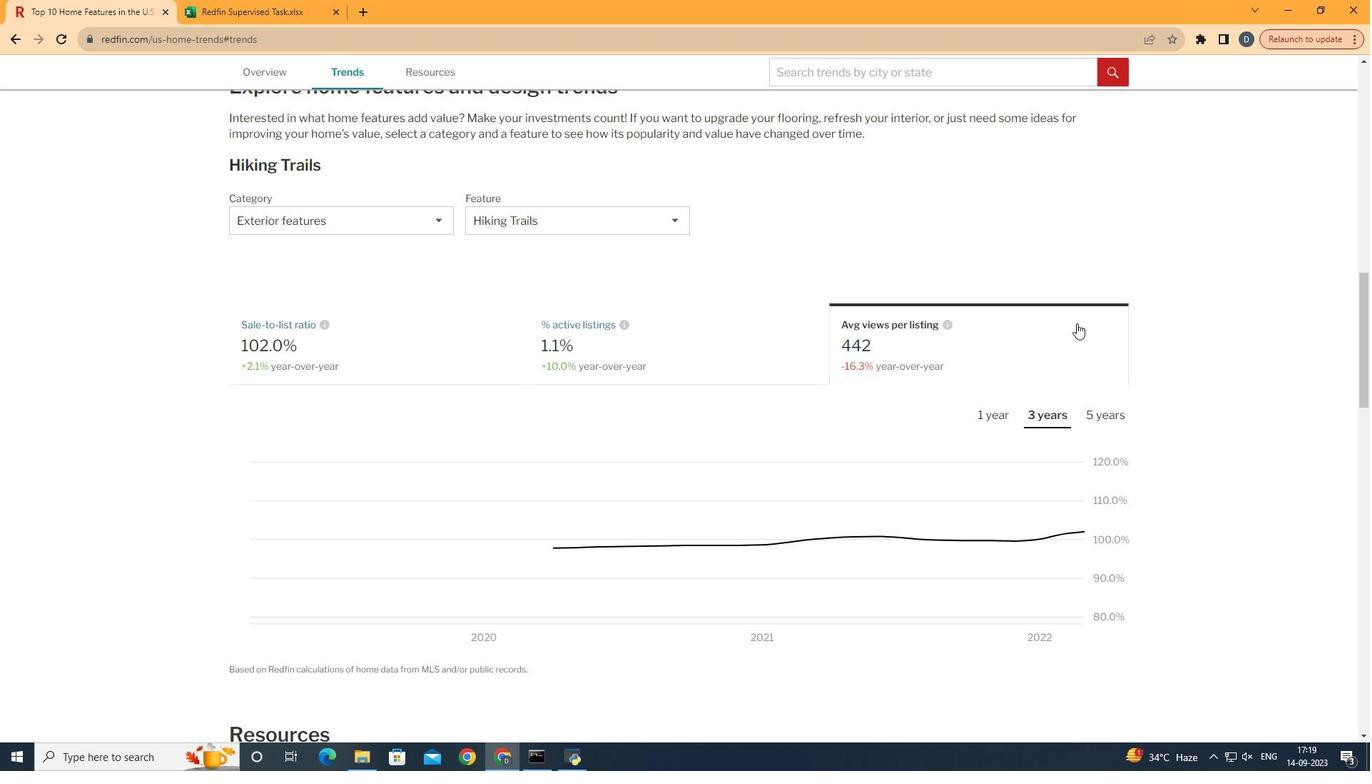 
Action: Mouse pressed left at (1116, 331)
Screenshot: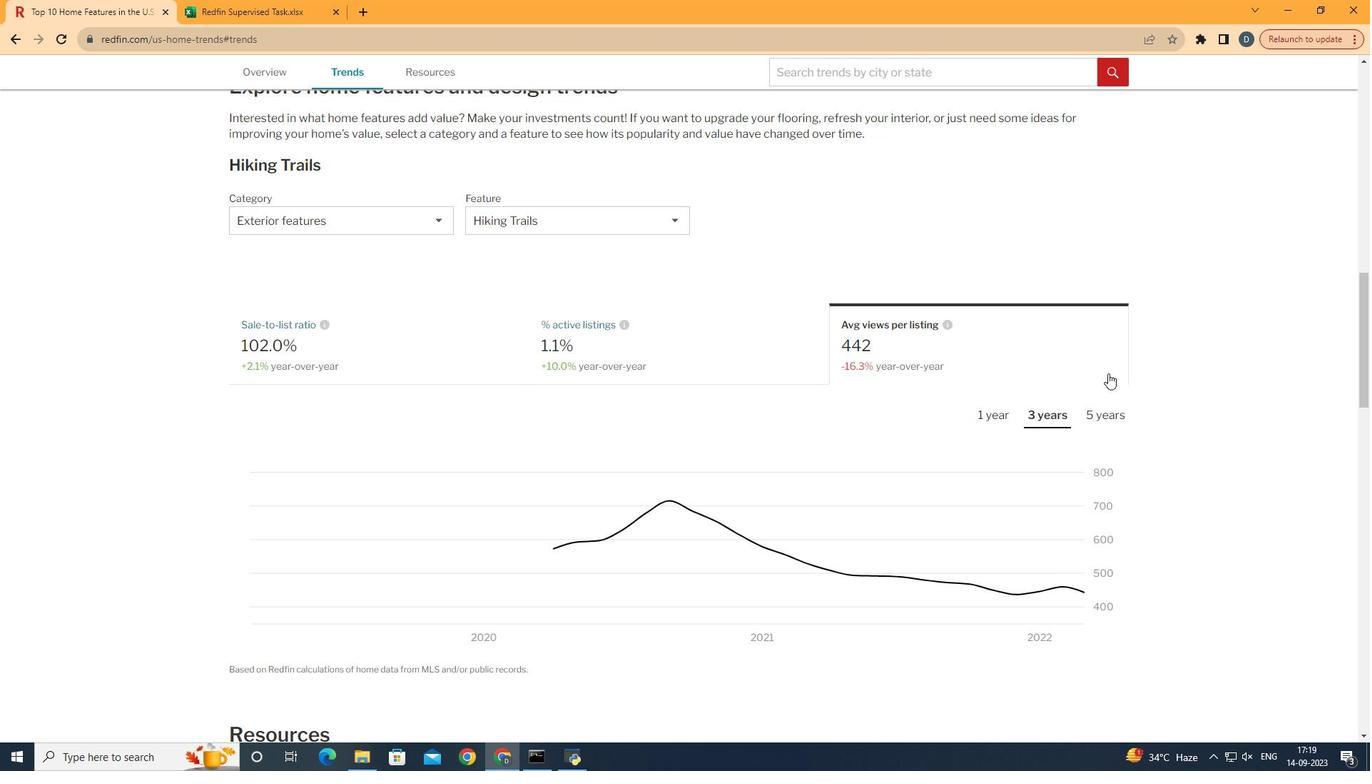 
Action: Mouse moved to (1158, 409)
Screenshot: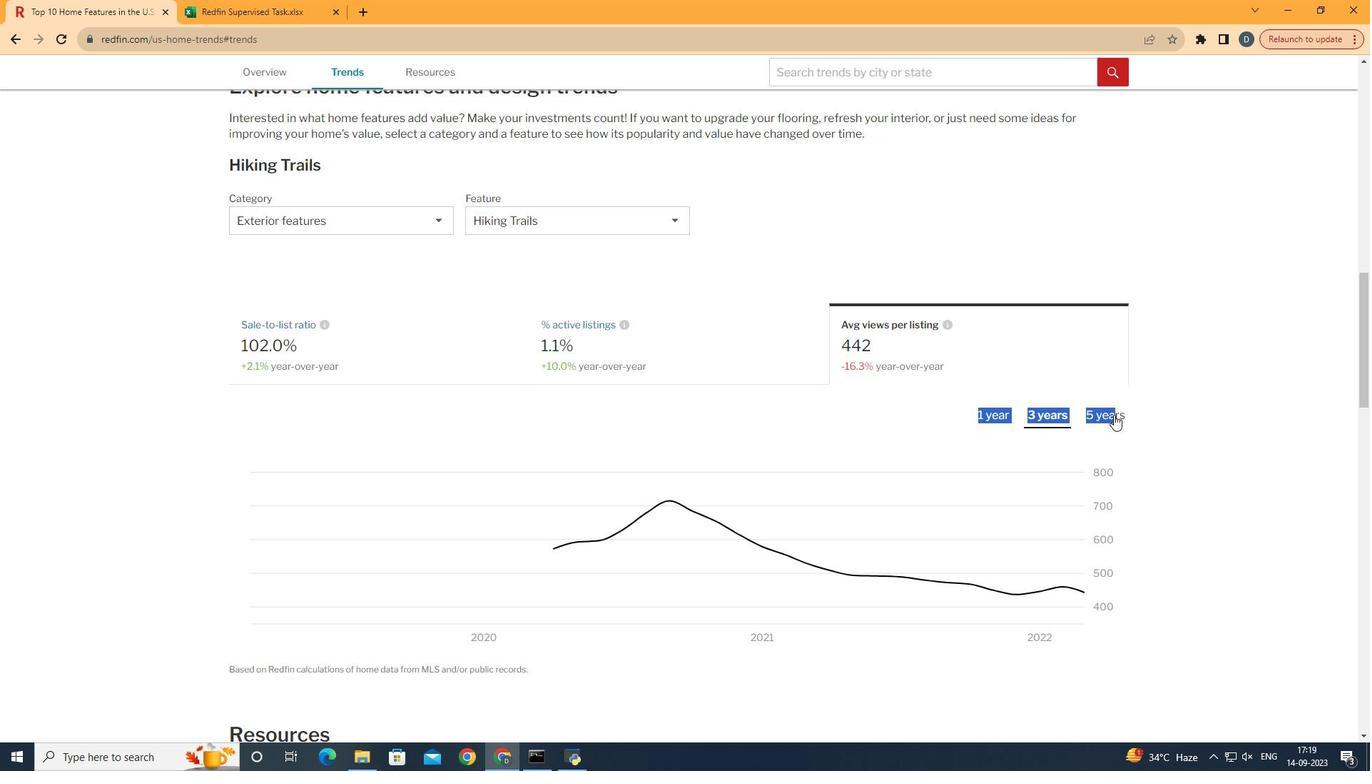 
Action: Mouse pressed left at (1158, 409)
Screenshot: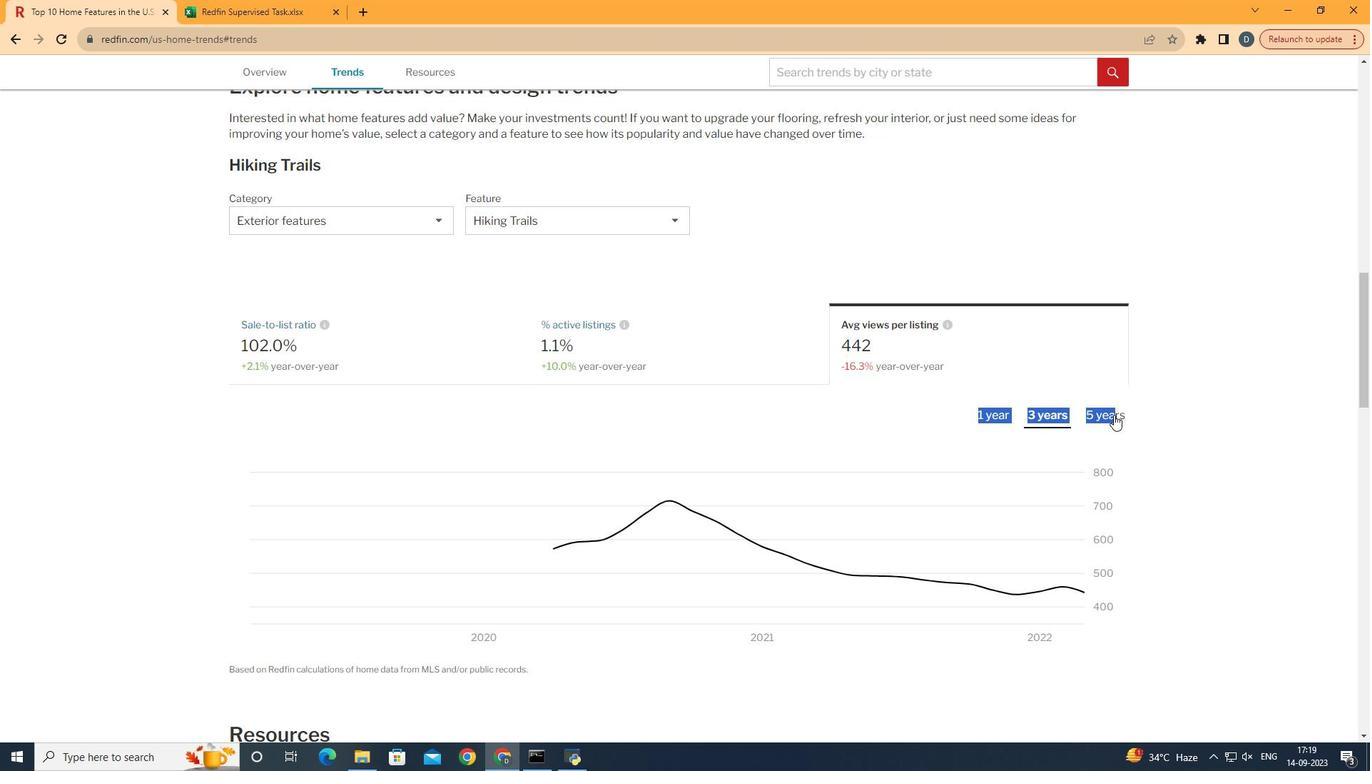 
Action: Mouse moved to (1155, 419)
Screenshot: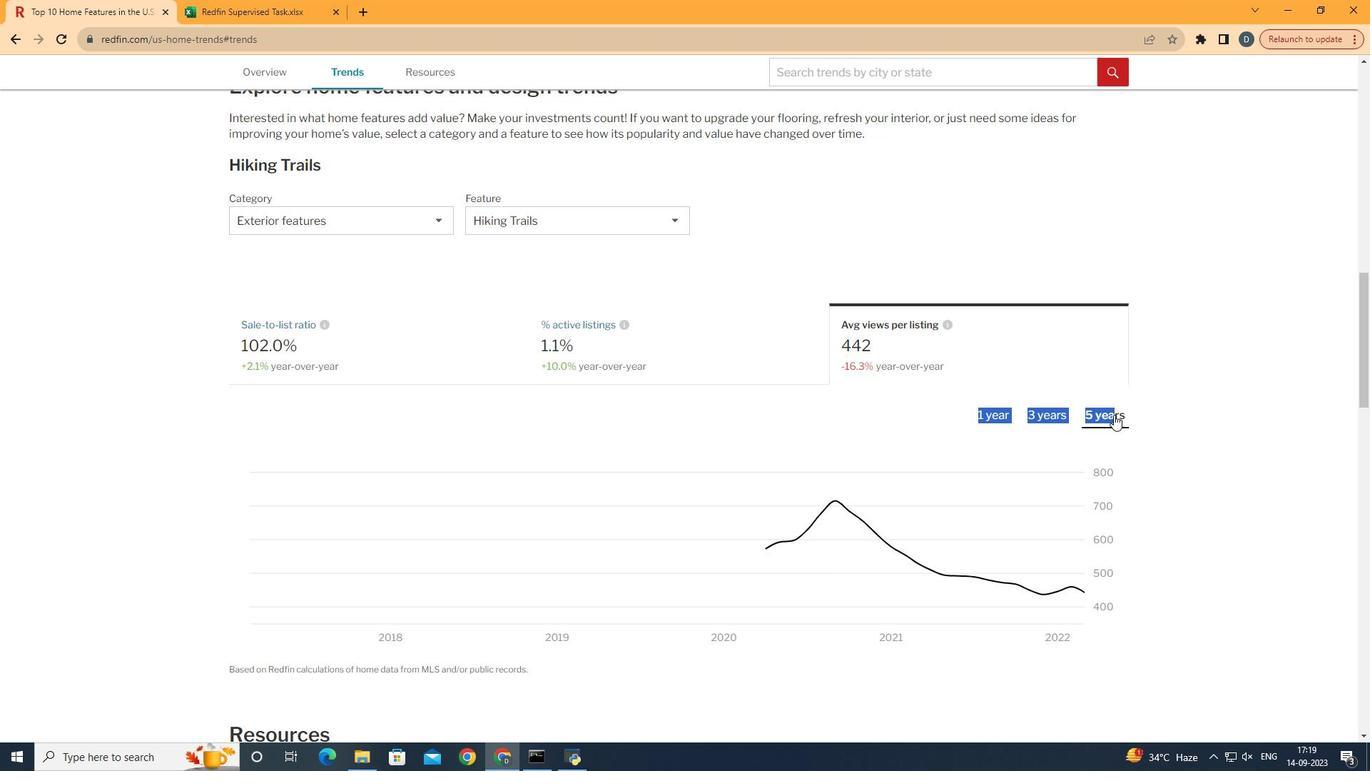 
Action: Mouse pressed left at (1155, 419)
Screenshot: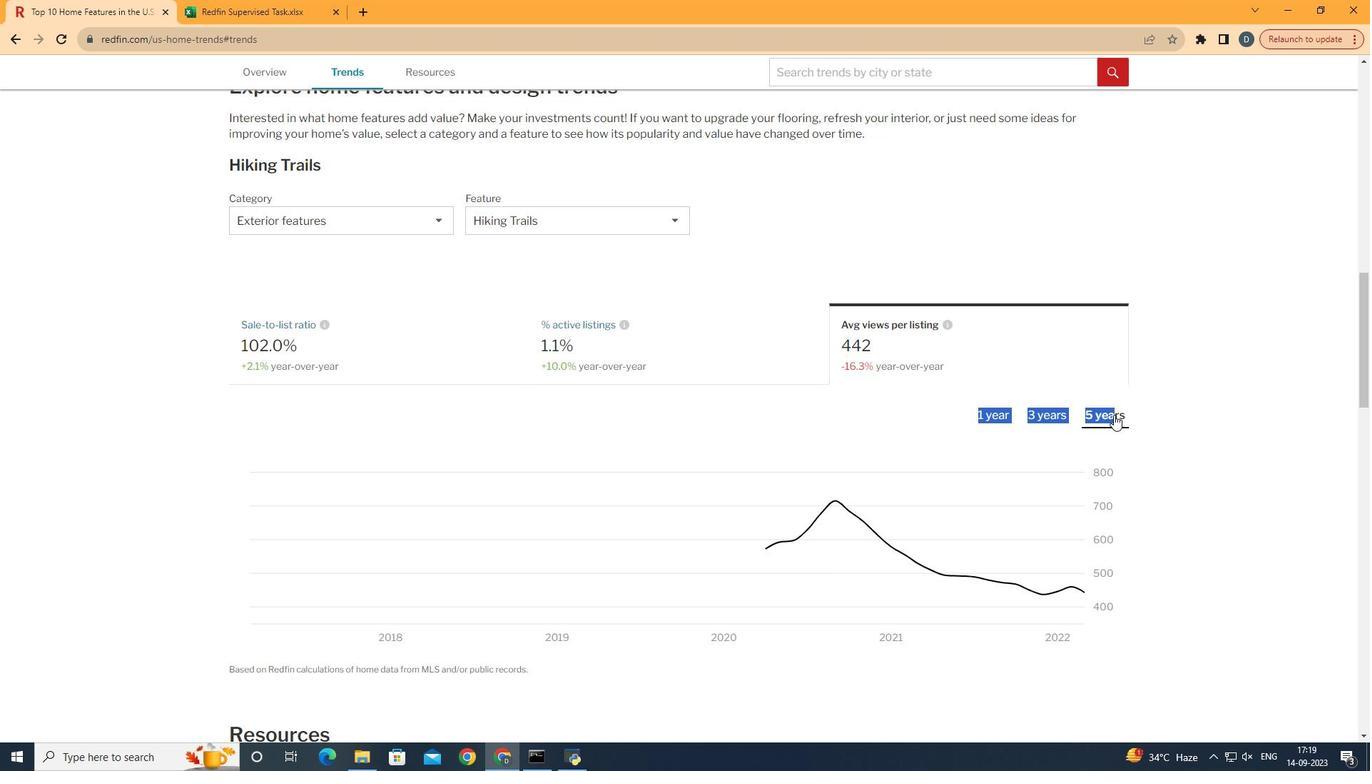 
Action: Mouse pressed left at (1155, 419)
Screenshot: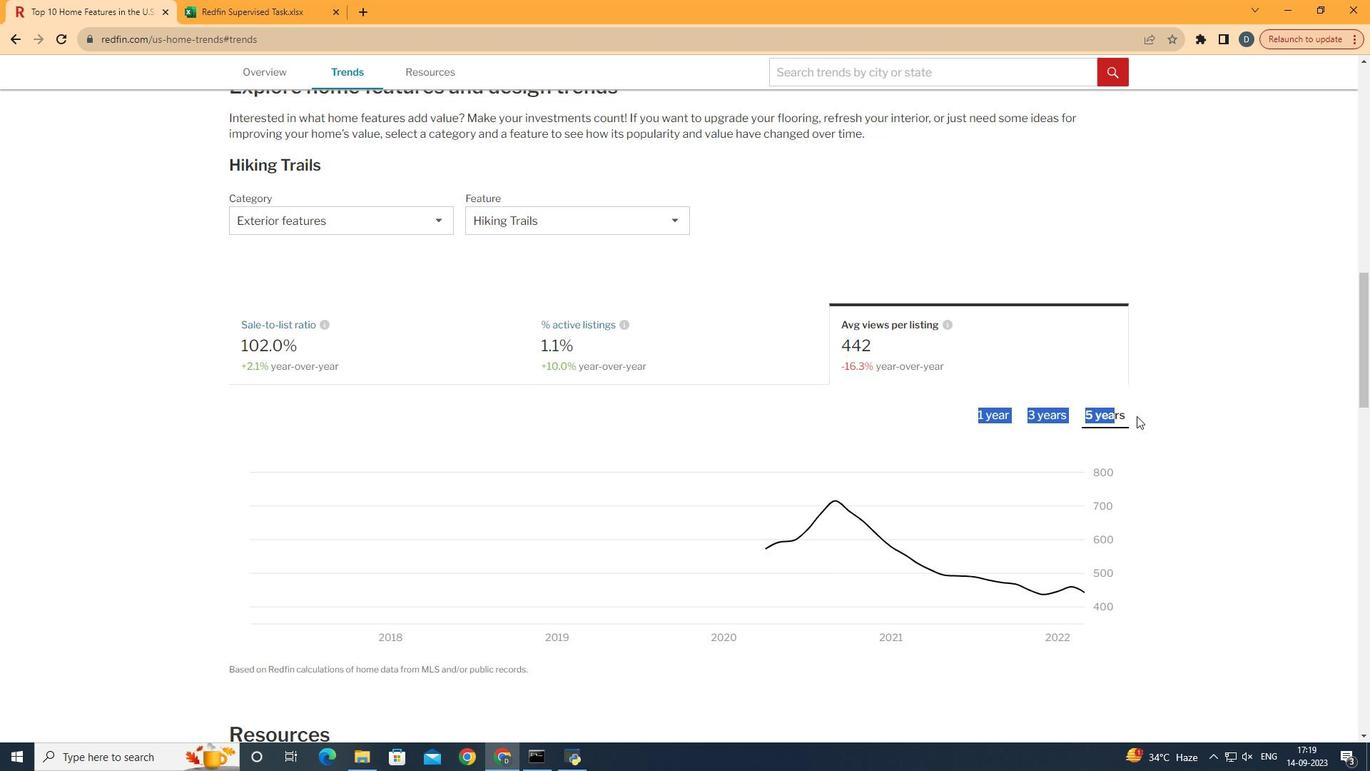 
Action: Mouse moved to (1250, 410)
Screenshot: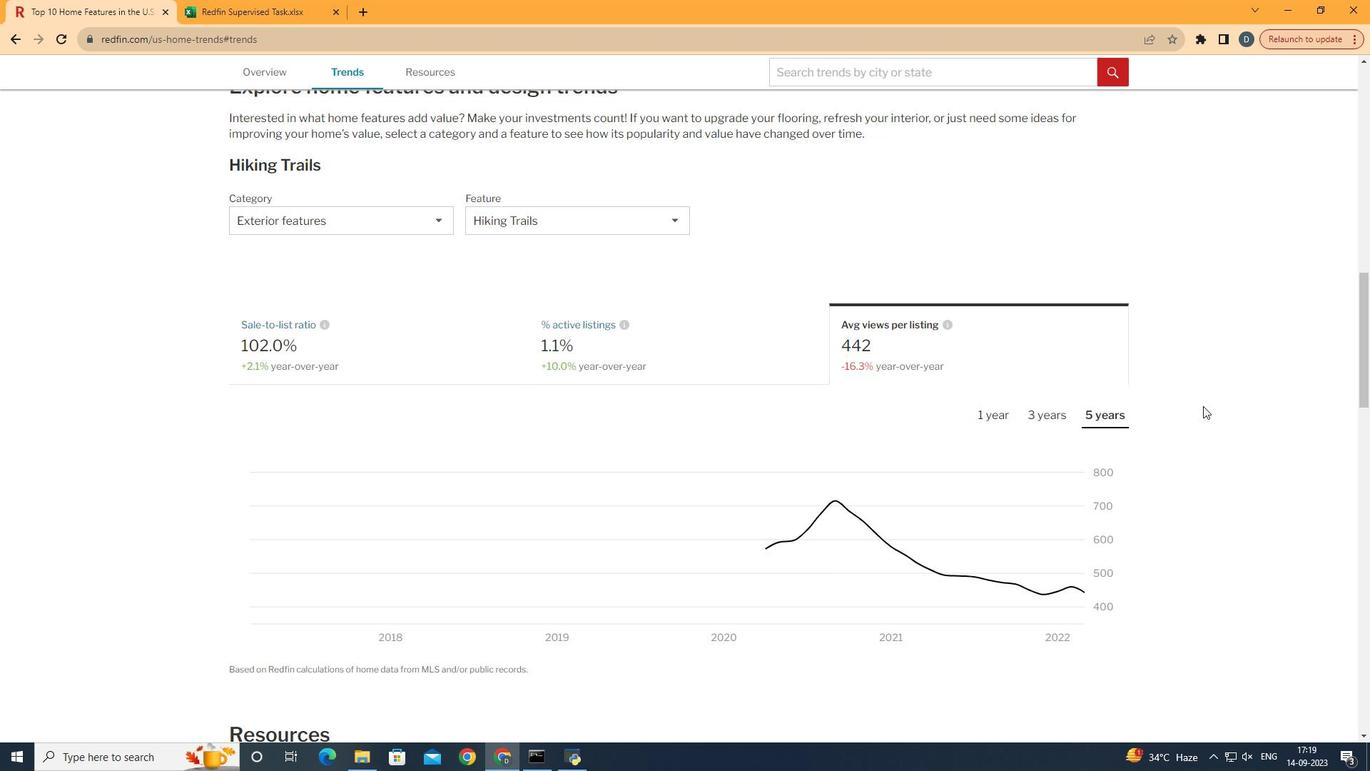 
Action: Mouse pressed left at (1250, 410)
Screenshot: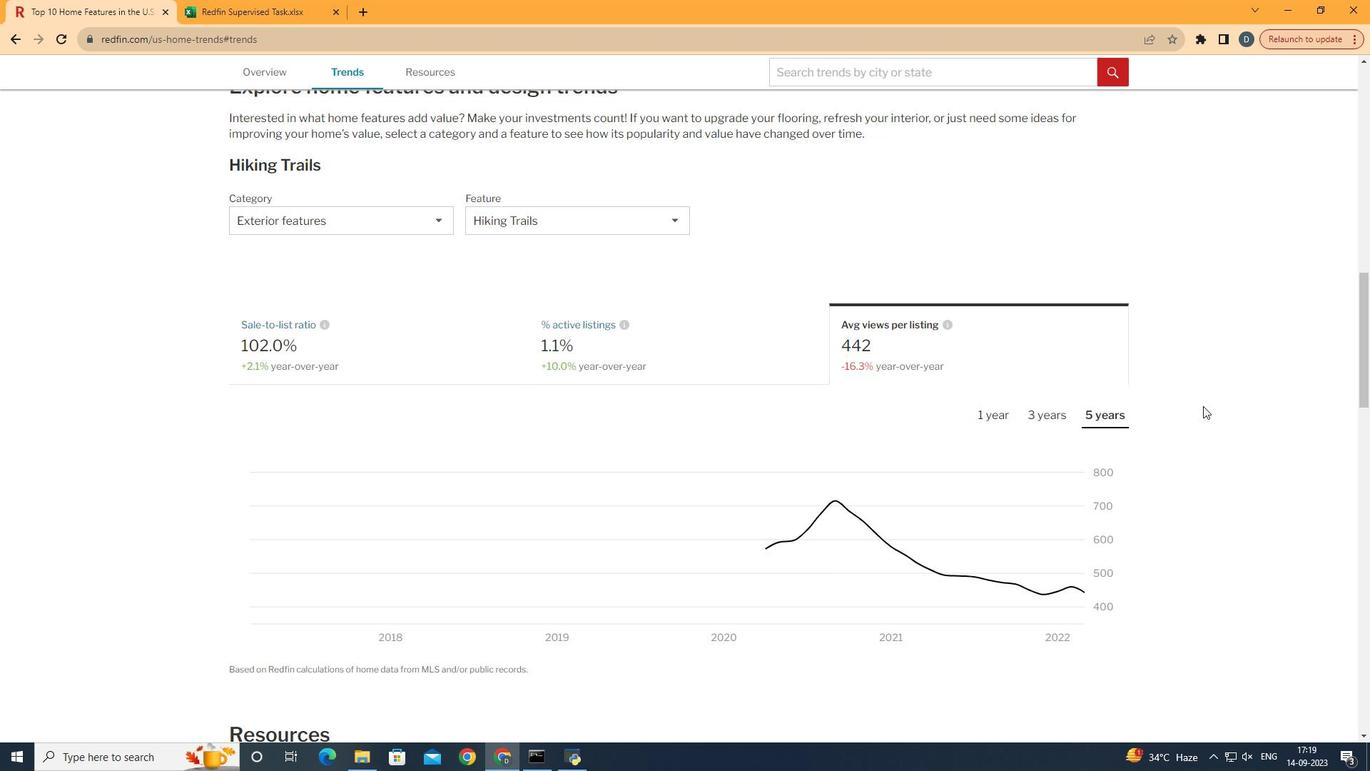 
Action: Mouse moved to (1250, 410)
Screenshot: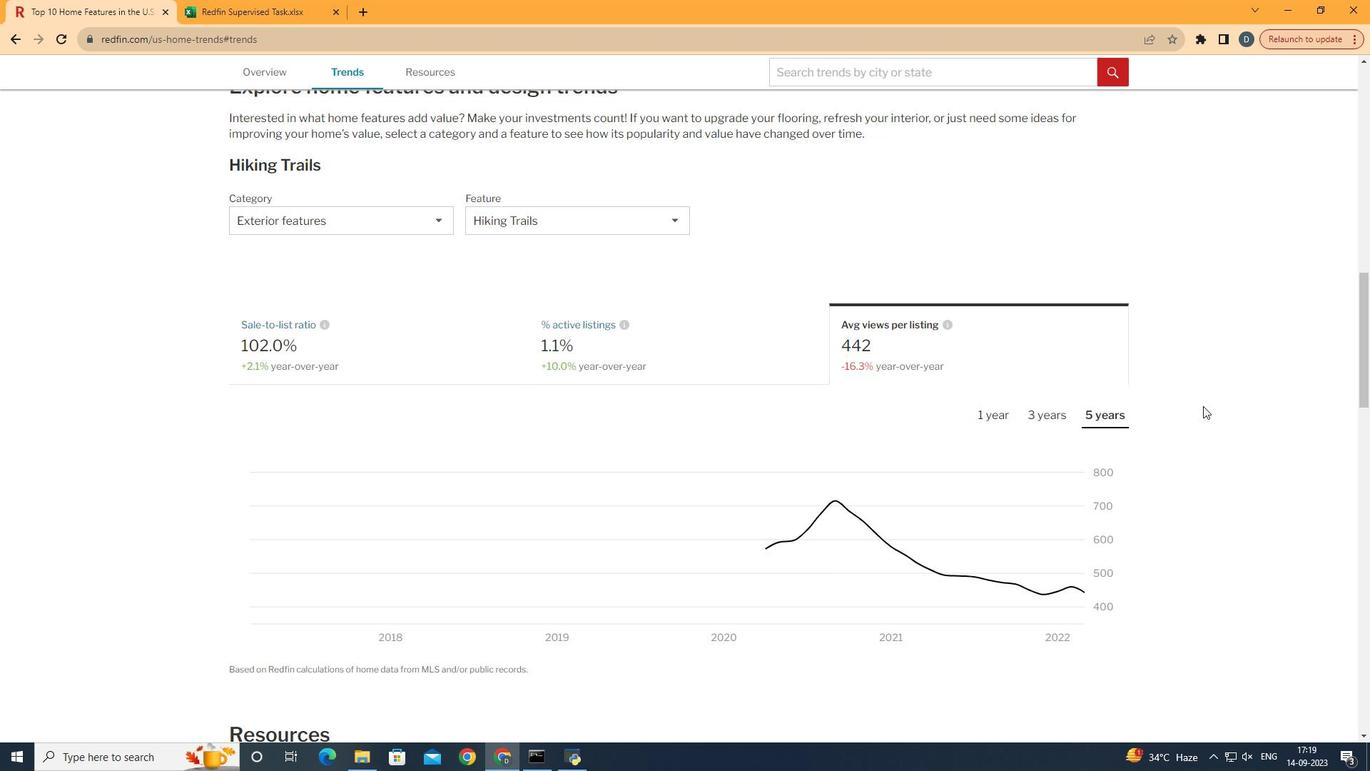 
